 Task: Find a house in Zabkowice Slaskie, Poland, for 1 adult from 11 June to 17 June, with a price range of ₹5000 to ₹12000, 1 bedroom, 1 bed, 1 bathroom, self check-in, and English-speaking host.
Action: Mouse moved to (450, 147)
Screenshot: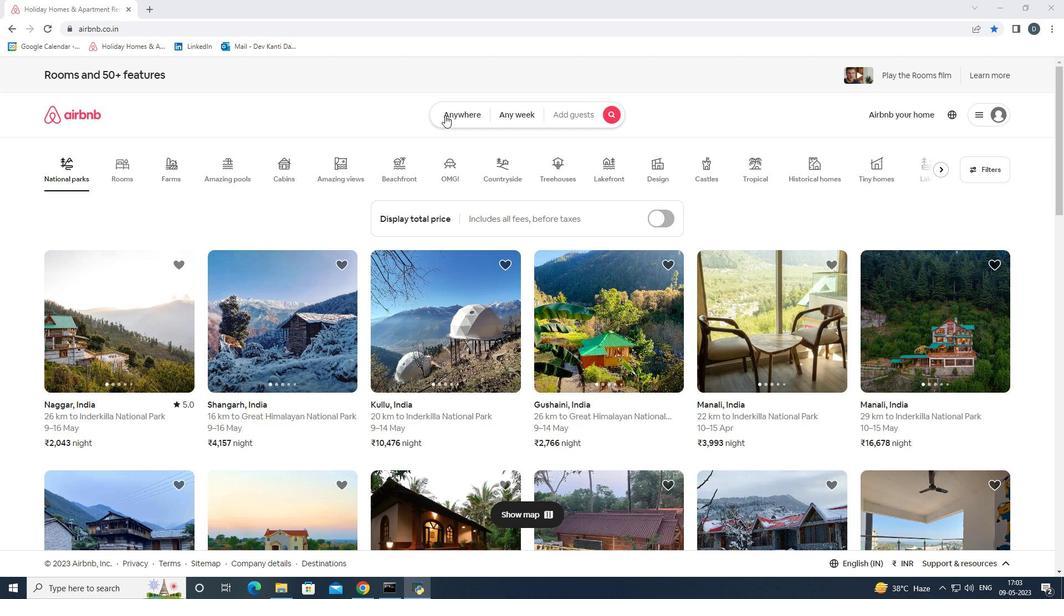 
Action: Mouse pressed left at (450, 147)
Screenshot: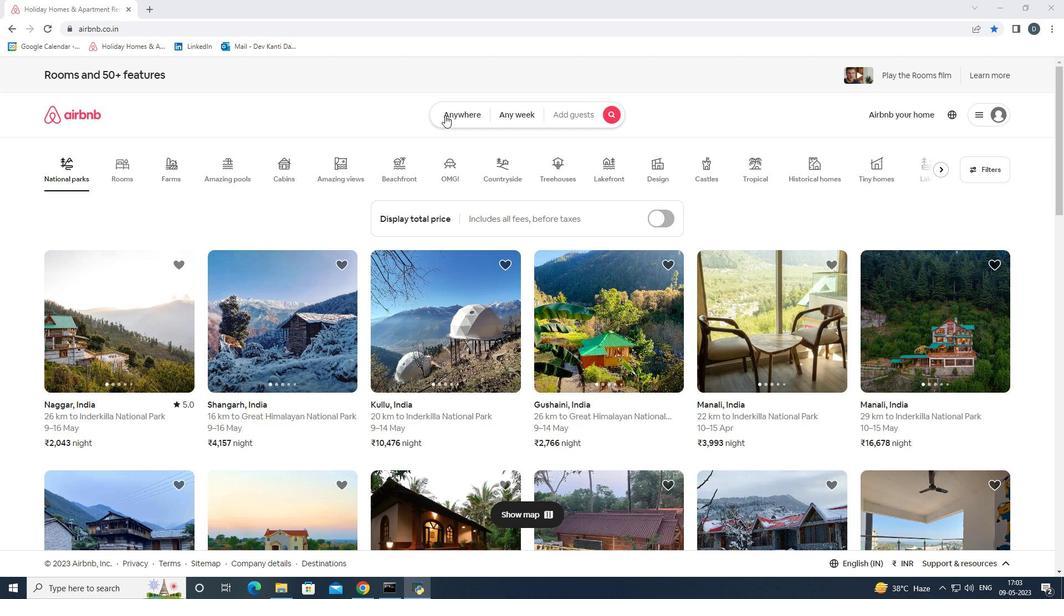 
Action: Mouse moved to (440, 122)
Screenshot: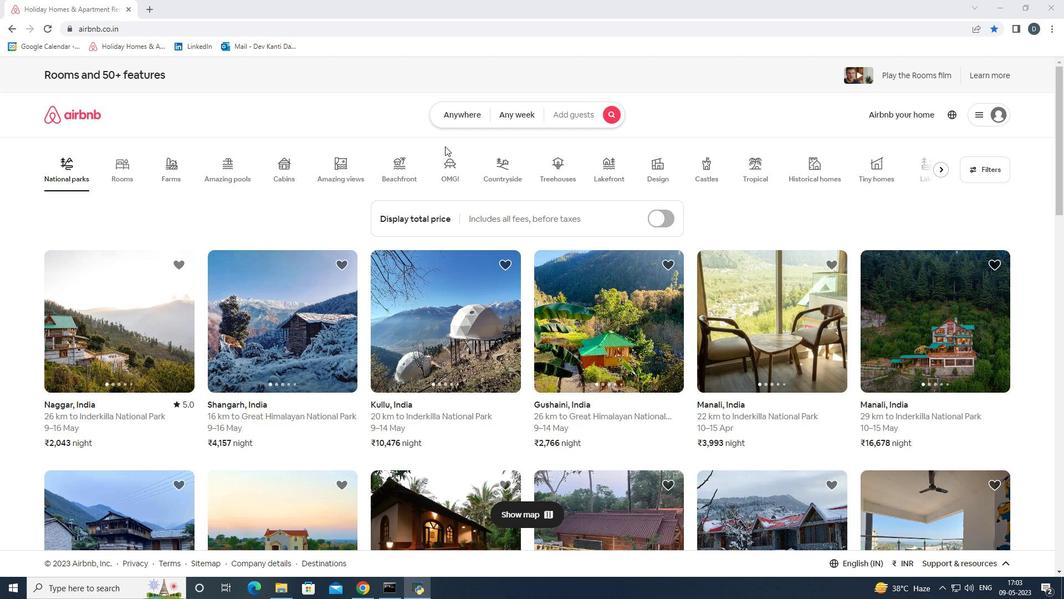 
Action: Mouse pressed left at (440, 122)
Screenshot: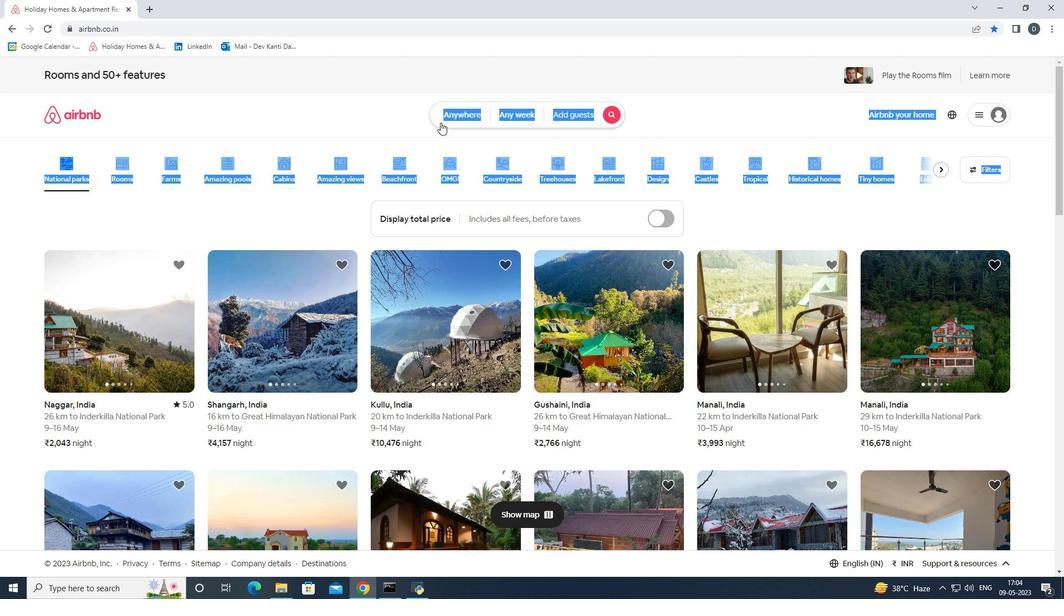 
Action: Mouse moved to (290, 208)
Screenshot: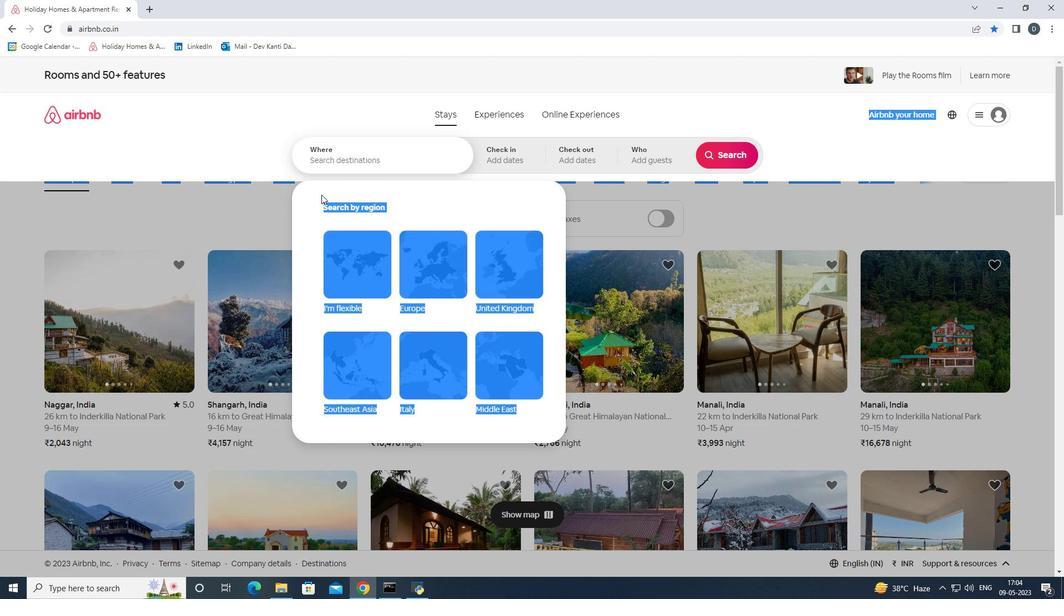
Action: Mouse pressed left at (290, 208)
Screenshot: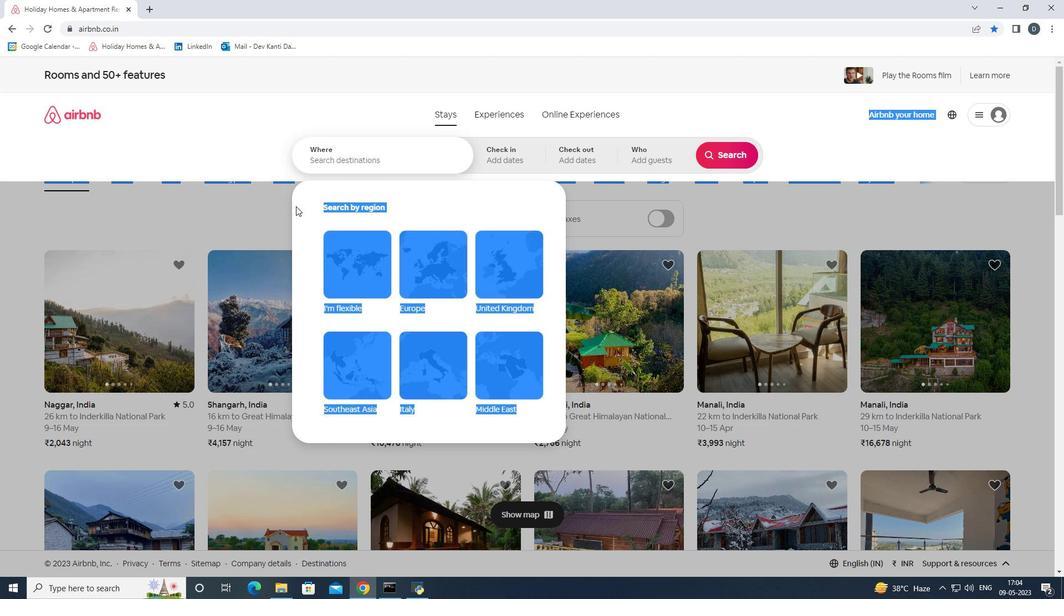 
Action: Mouse moved to (450, 119)
Screenshot: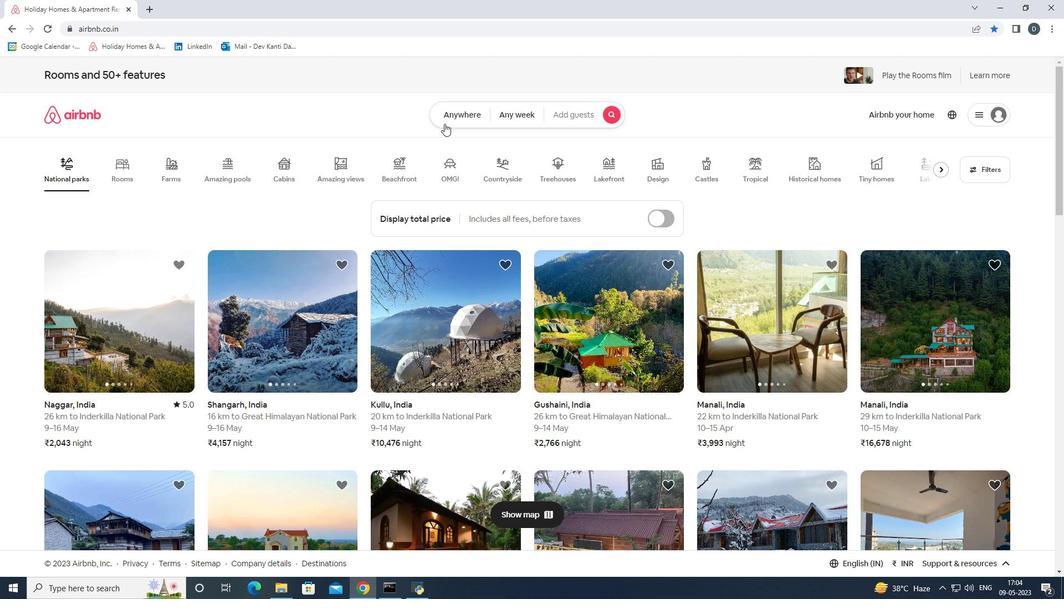 
Action: Mouse pressed left at (450, 119)
Screenshot: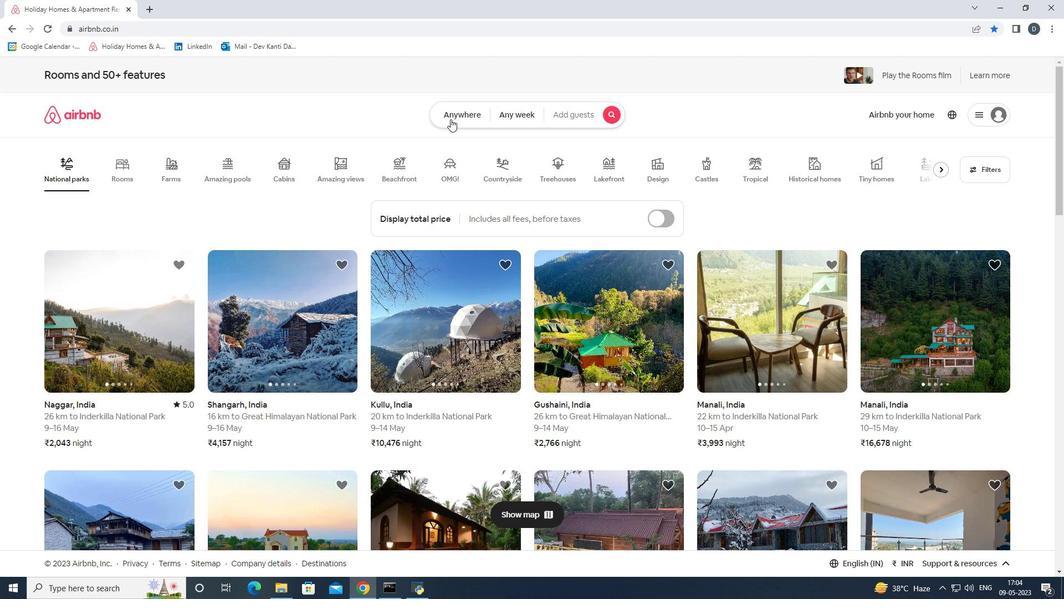 
Action: Mouse moved to (412, 157)
Screenshot: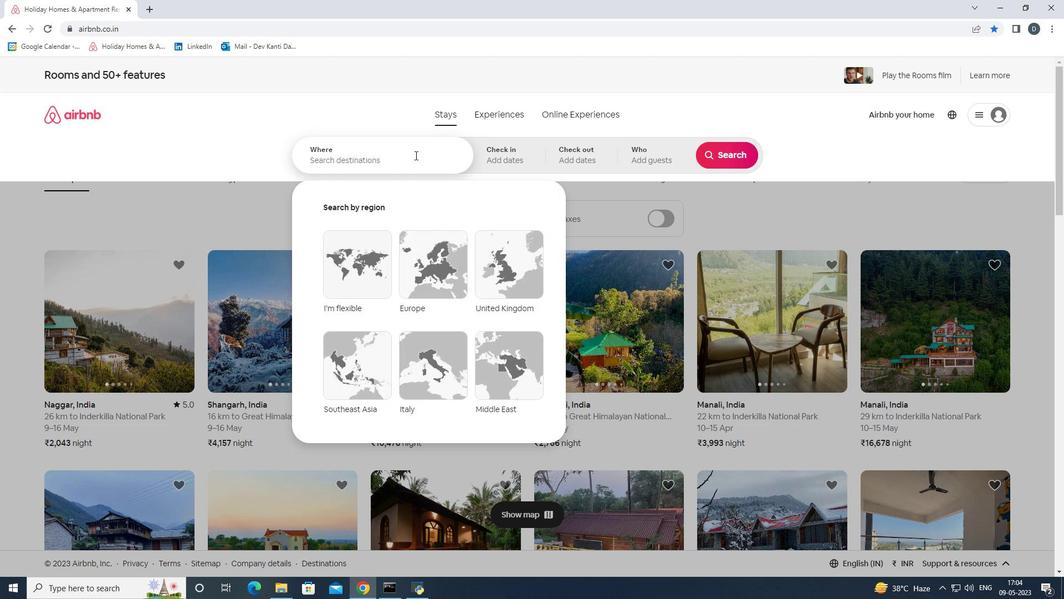 
Action: Mouse pressed left at (412, 157)
Screenshot: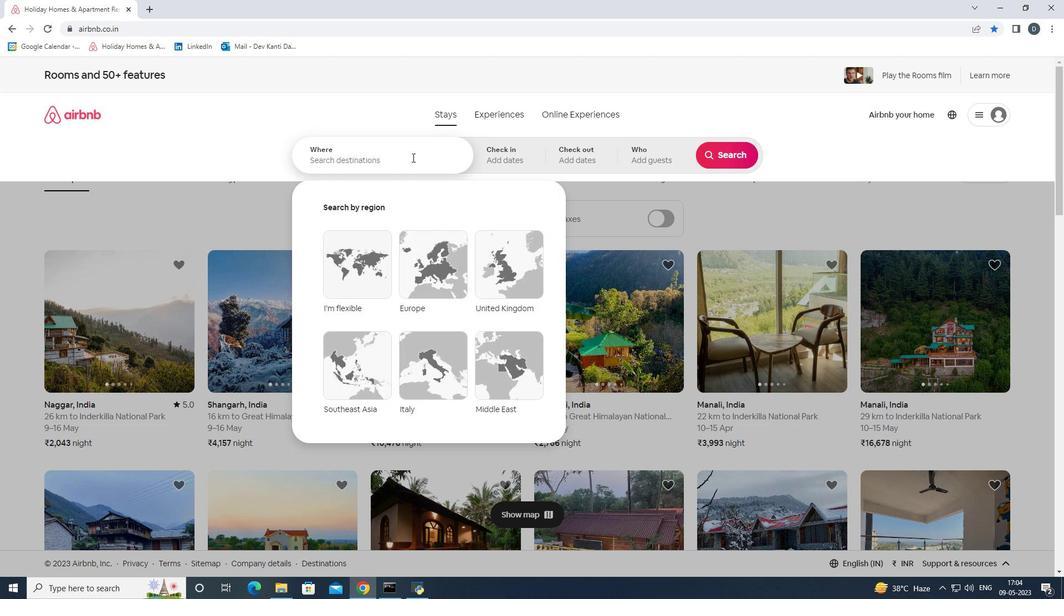 
Action: Key pressed <Key.shift><Key.shift><Key.shift><Key.shift><Key.shift>Zabkowice<Key.space><Key.shift><Key.shift><Key.shift><Key.shift><Key.shift><Key.shift><Key.shift><Key.shift><Key.shift><Key.shift><Key.shift><Key.shift><Key.shift><Key.shift><Key.shift><Key.shift><Key.shift><Key.shift><Key.shift><Key.shift><Key.shift><Key.shift><Key.shift><Key.shift><Key.shift><Key.shift><Key.shift><Key.shift><Key.shift>Slaskie,<Key.space><Key.shift><Key.shift><Key.shift><Key.shift><Key.shift><Key.shift><Key.shift><Key.shift><Key.shift><Key.shift><Key.shift><Key.shift><Key.shift><Key.shift><Key.shift><Key.shift><Key.shift><Key.shift><Key.shift><Key.shift><Key.shift><Key.shift><Key.shift><Key.shift><Key.shift><Key.shift><Key.shift>Poland<Key.enter>
Screenshot: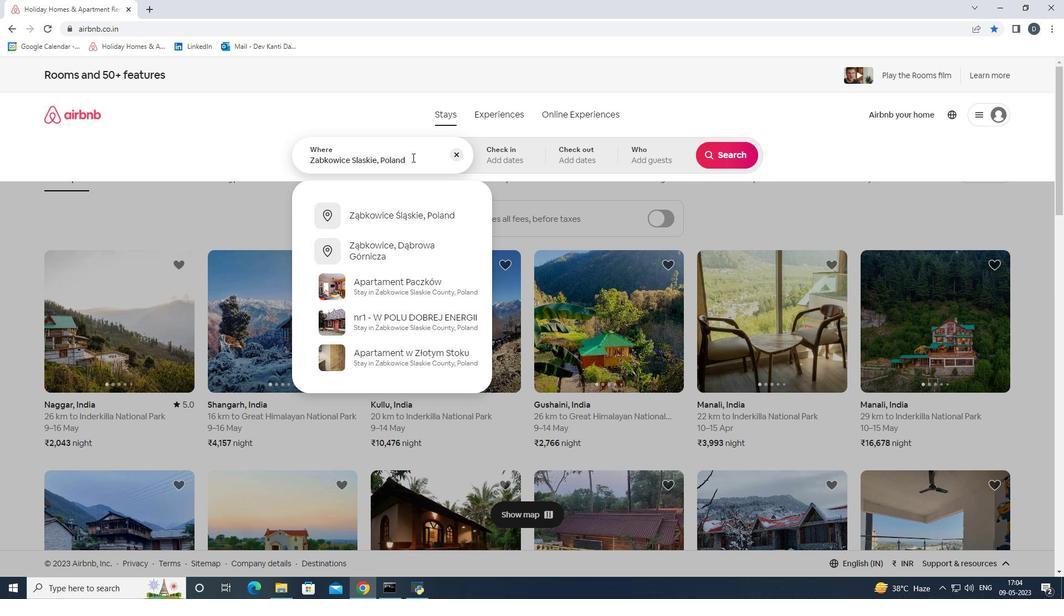 
Action: Mouse moved to (551, 341)
Screenshot: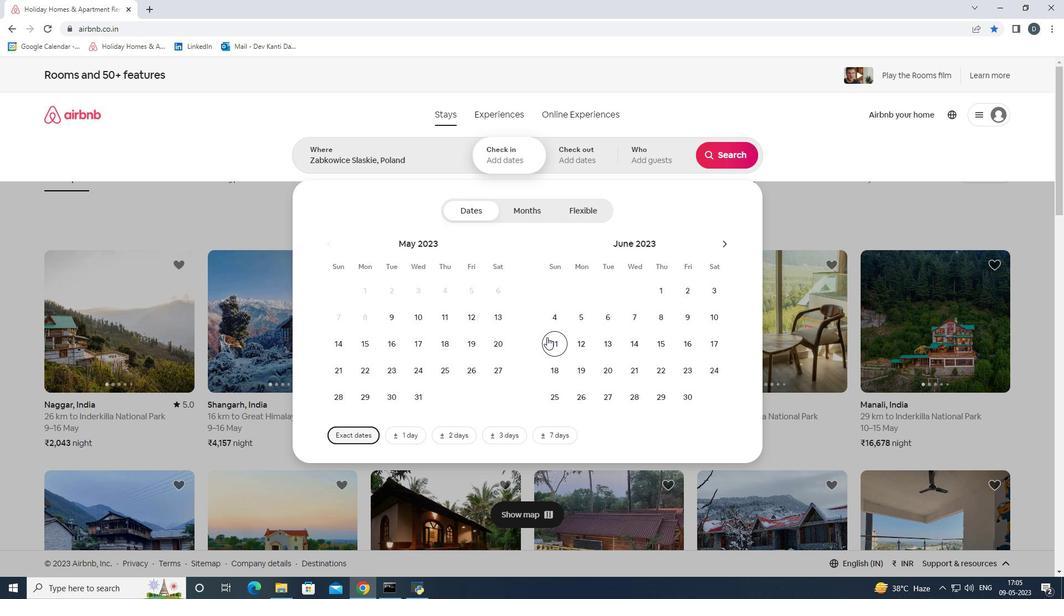 
Action: Mouse pressed left at (551, 341)
Screenshot: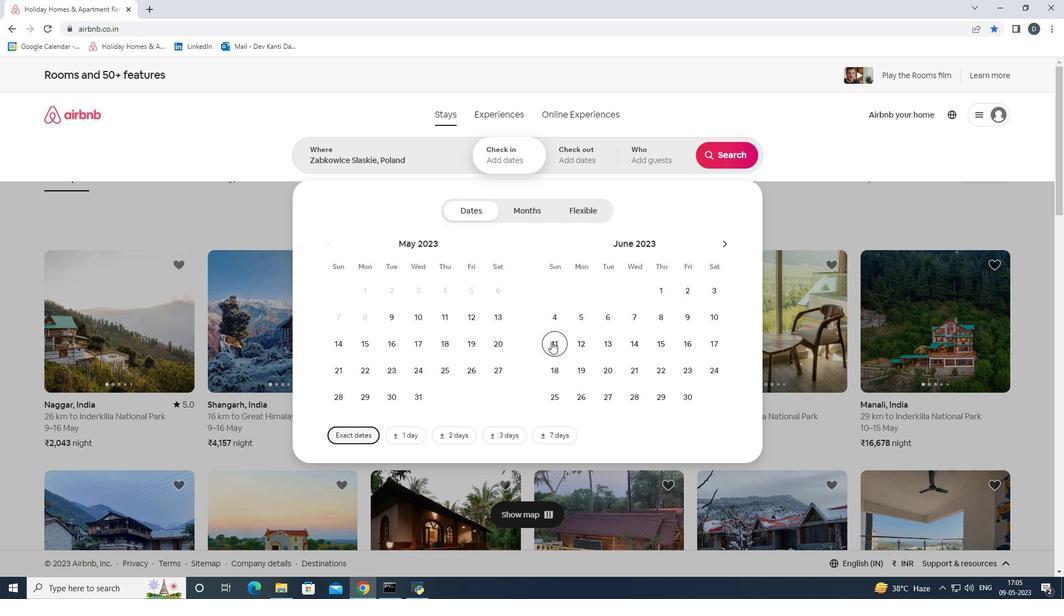 
Action: Mouse moved to (706, 341)
Screenshot: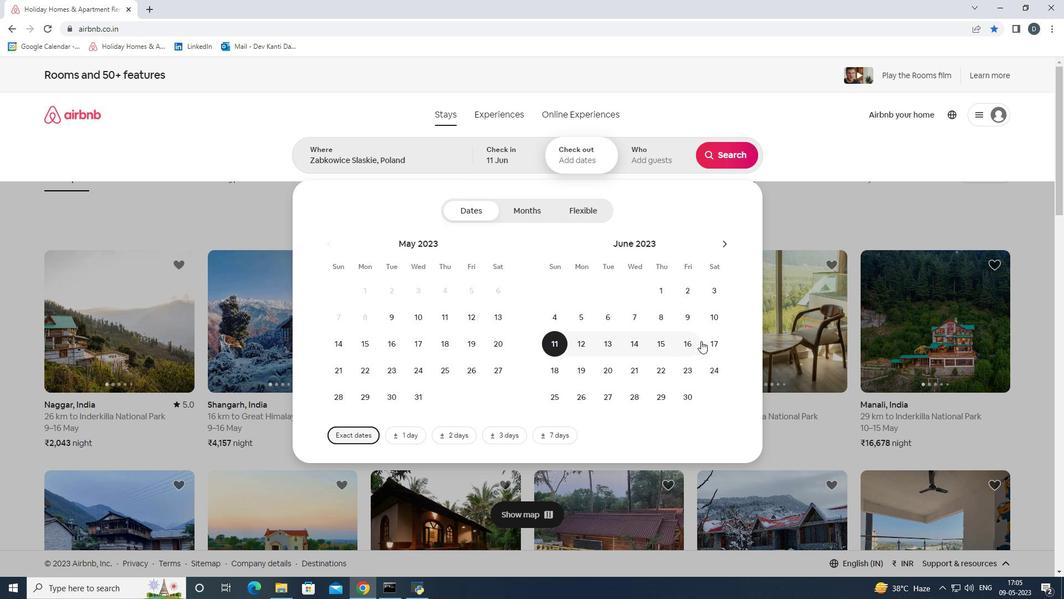 
Action: Mouse pressed left at (706, 341)
Screenshot: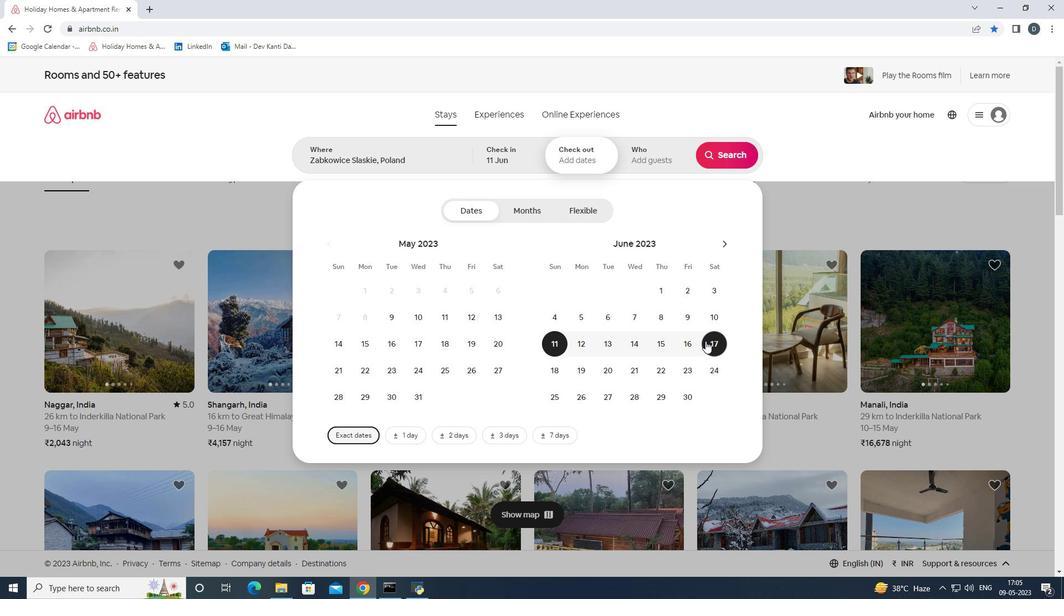 
Action: Mouse moved to (670, 164)
Screenshot: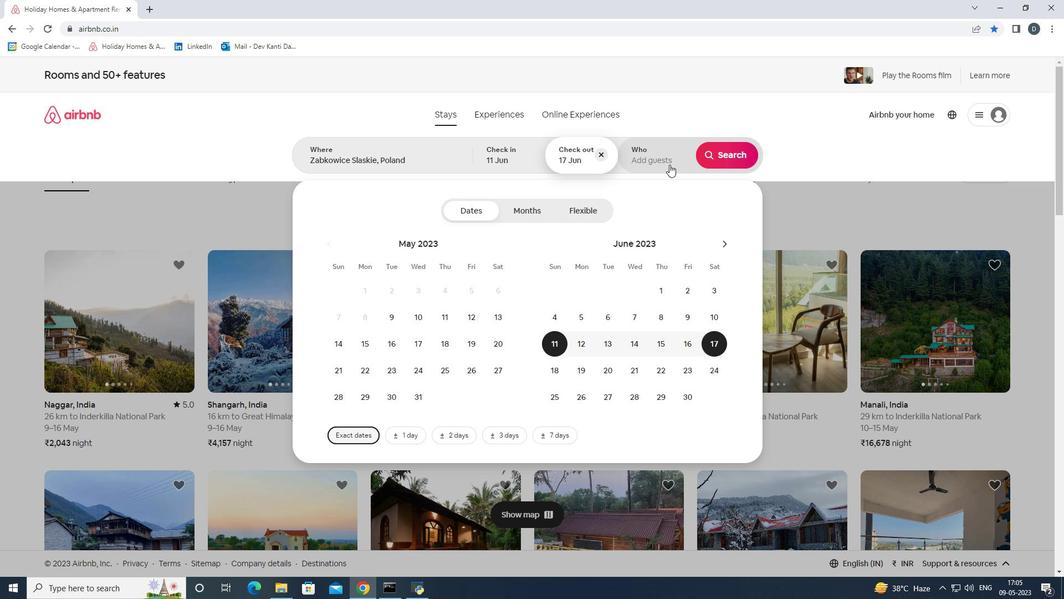 
Action: Mouse pressed left at (670, 164)
Screenshot: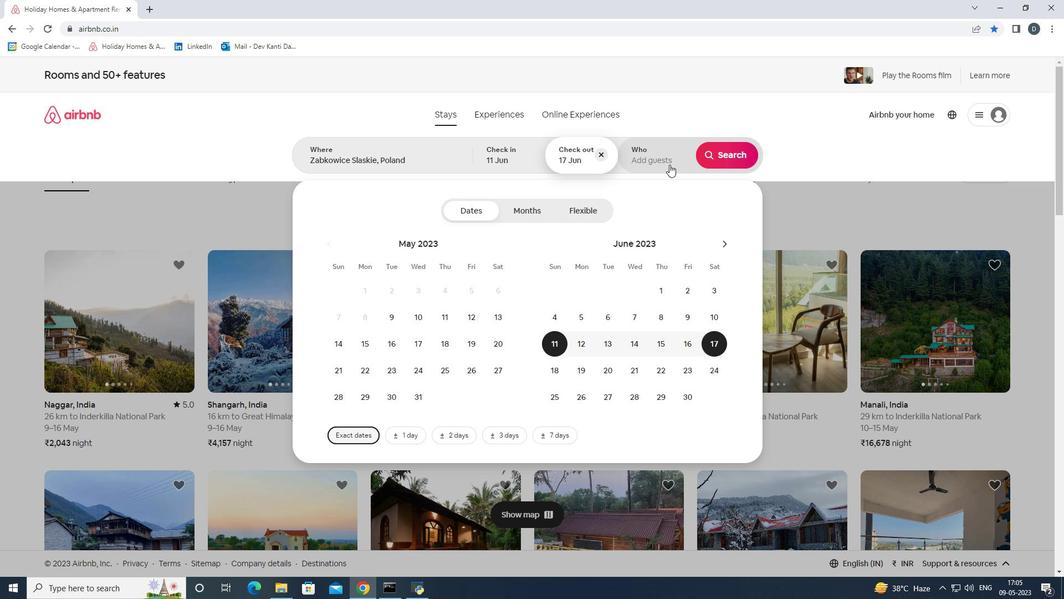 
Action: Mouse moved to (726, 209)
Screenshot: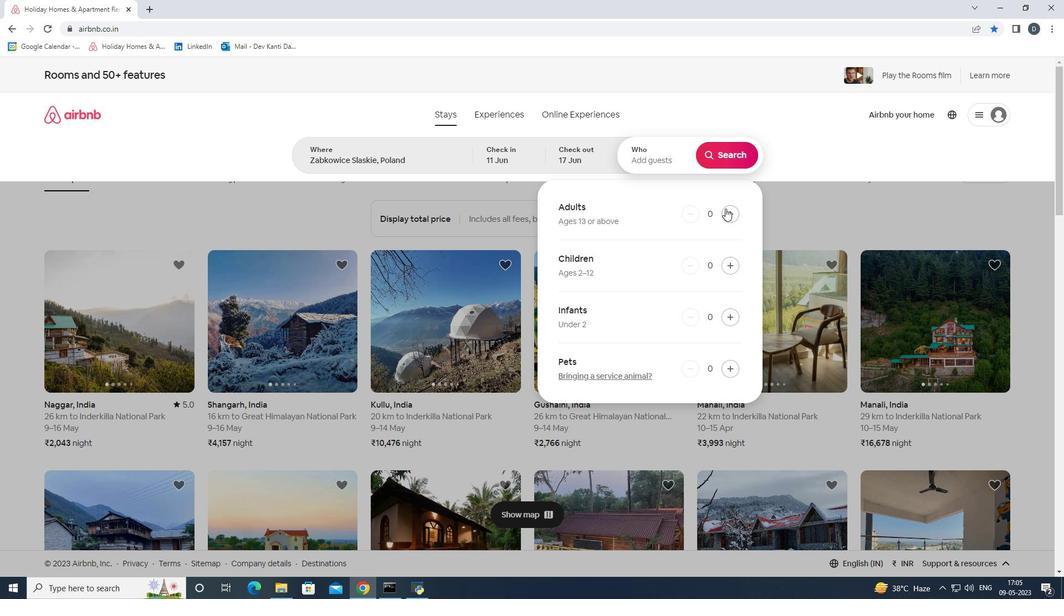 
Action: Mouse pressed left at (726, 209)
Screenshot: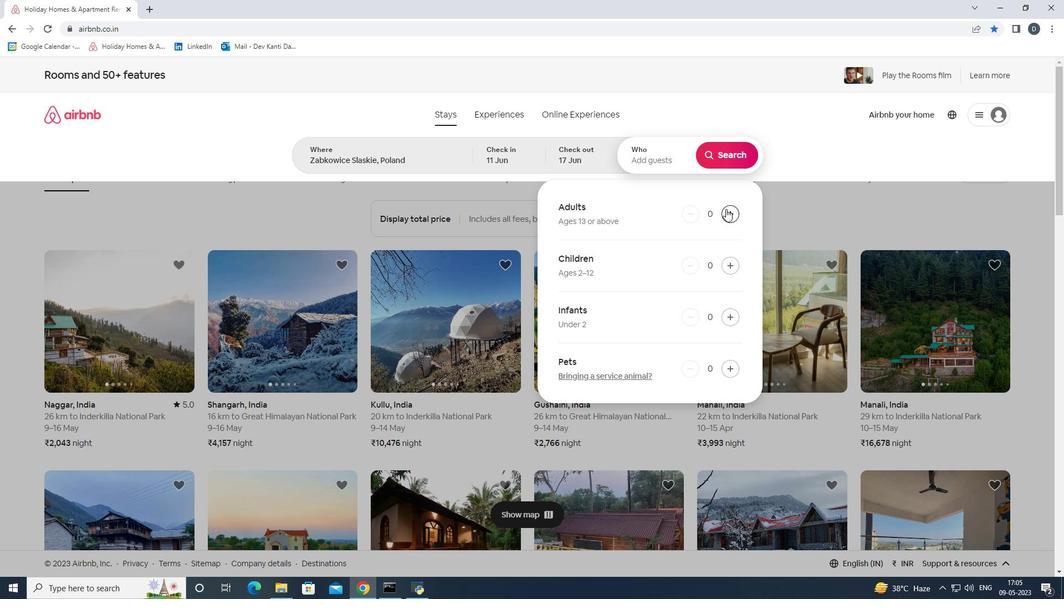 
Action: Mouse moved to (726, 166)
Screenshot: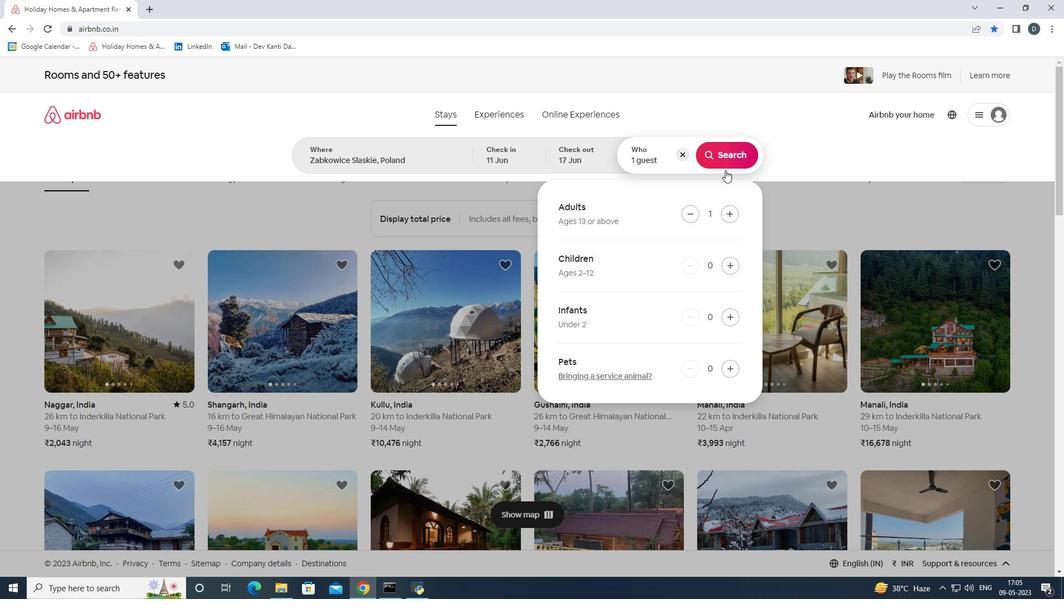 
Action: Mouse pressed left at (726, 166)
Screenshot: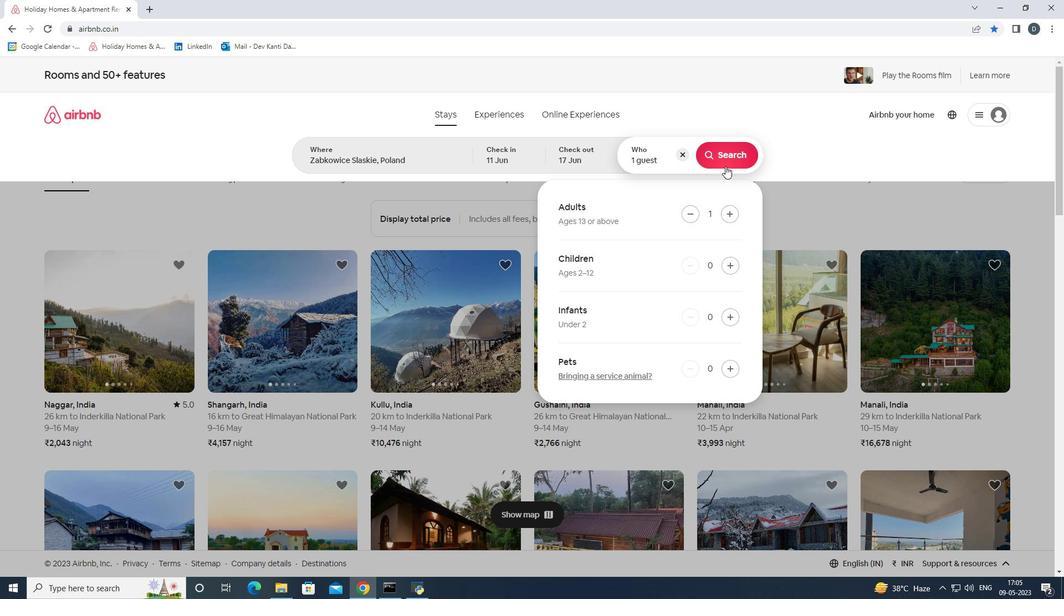 
Action: Mouse moved to (1035, 120)
Screenshot: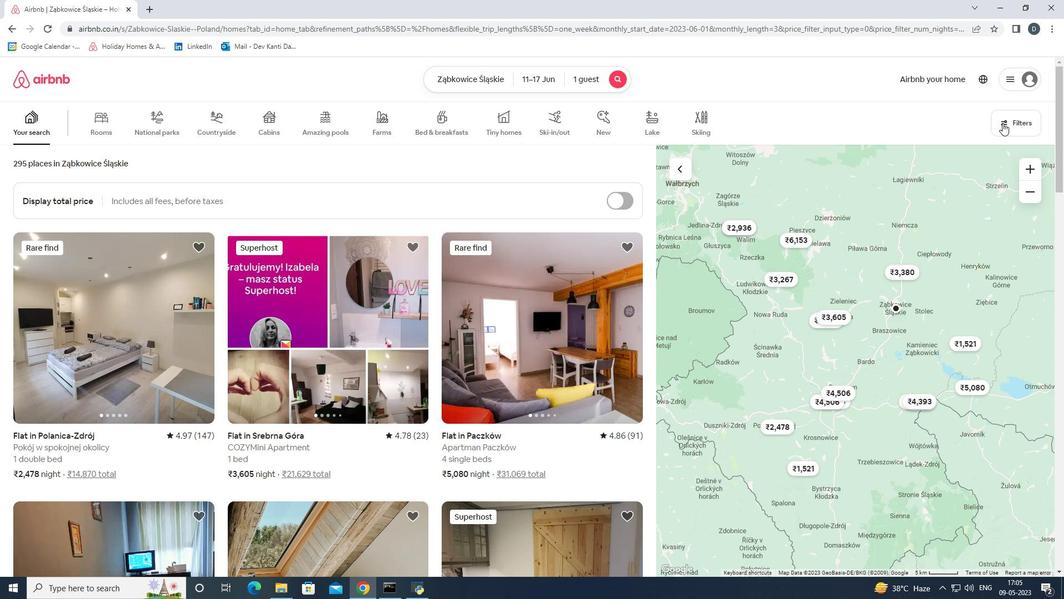 
Action: Mouse pressed left at (1035, 120)
Screenshot: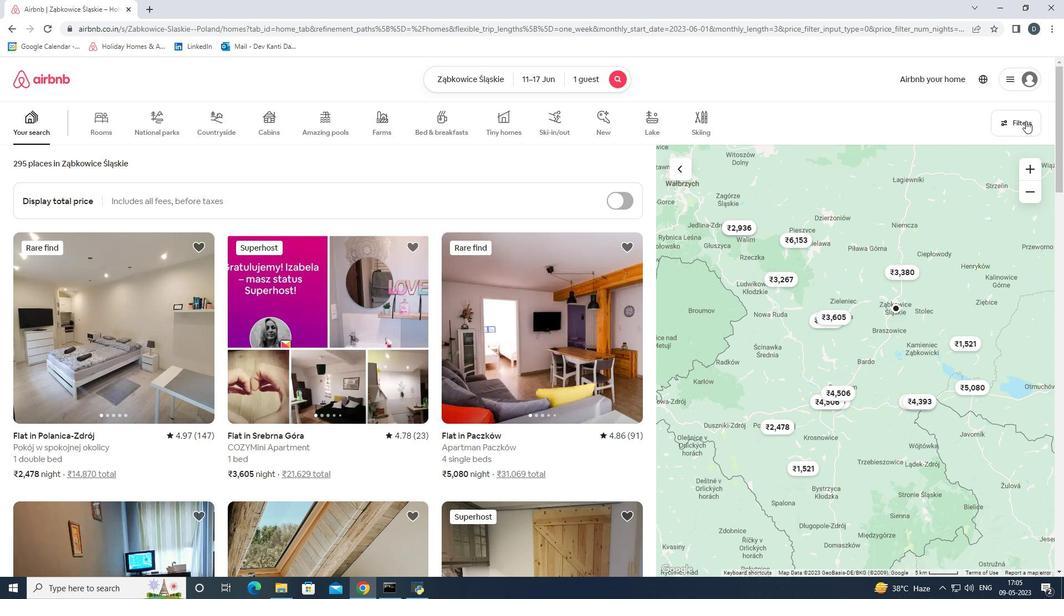 
Action: Mouse moved to (480, 394)
Screenshot: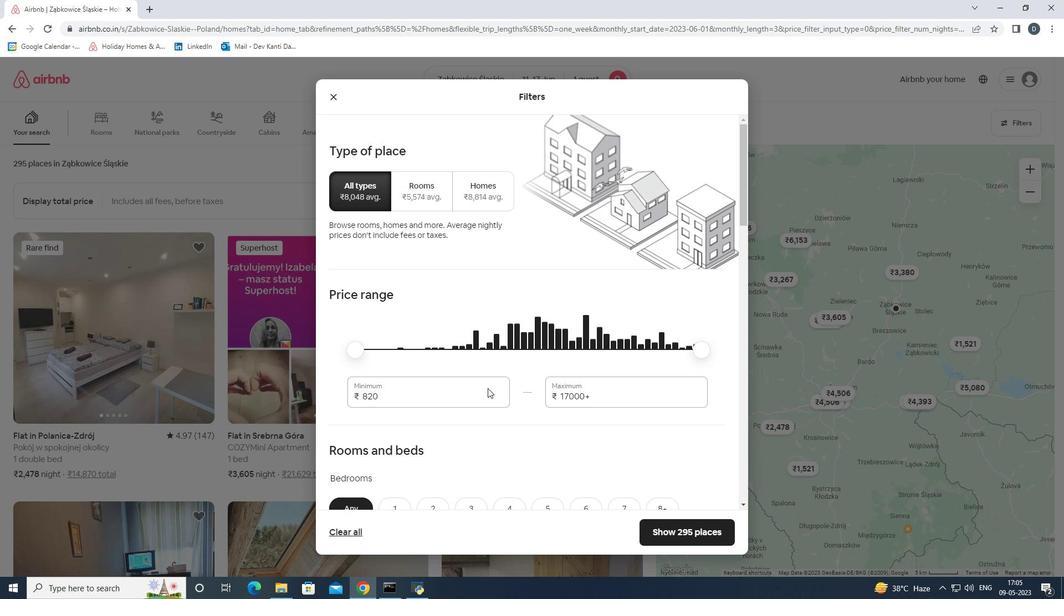 
Action: Mouse pressed left at (480, 394)
Screenshot: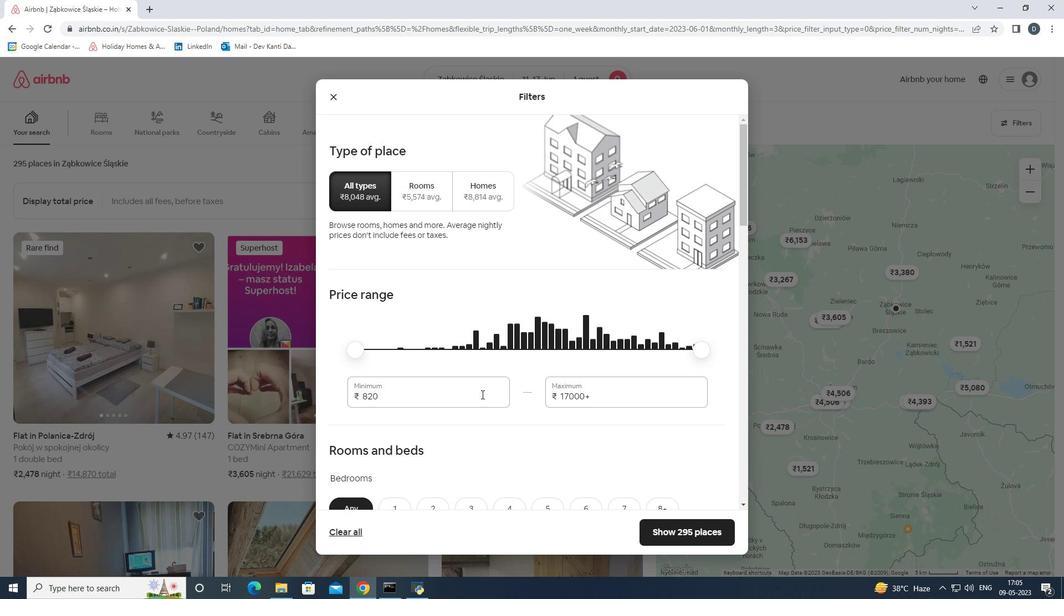
Action: Mouse pressed left at (480, 394)
Screenshot: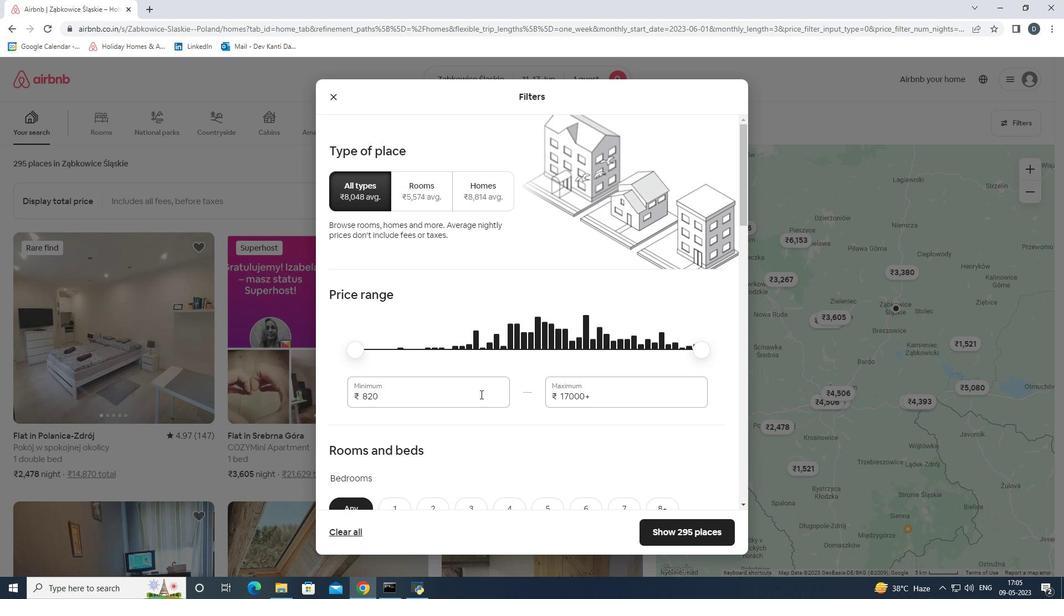 
Action: Mouse moved to (489, 396)
Screenshot: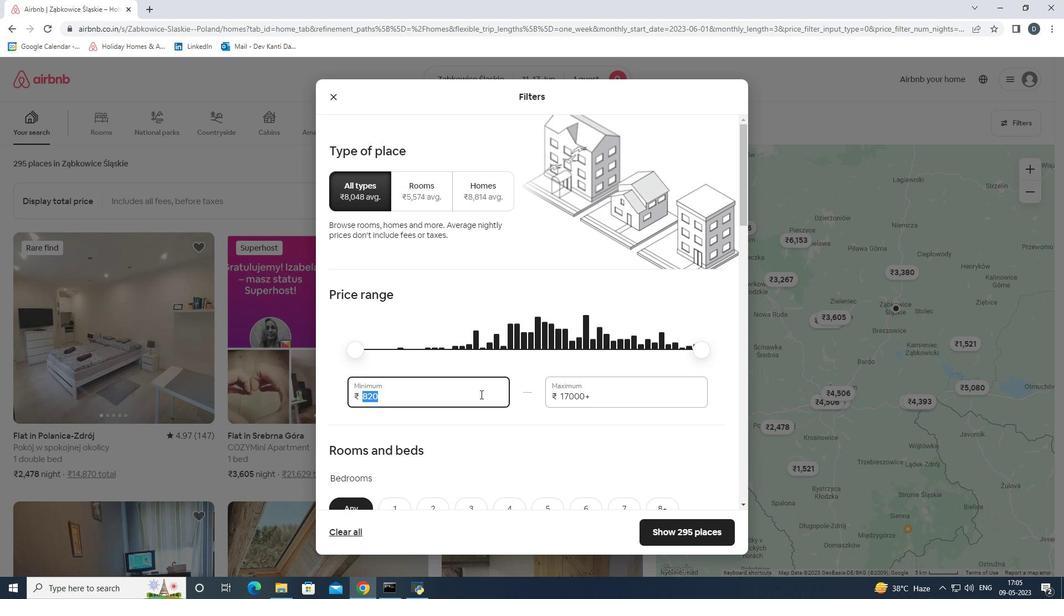 
Action: Key pressed 5000<Key.tab>12000
Screenshot: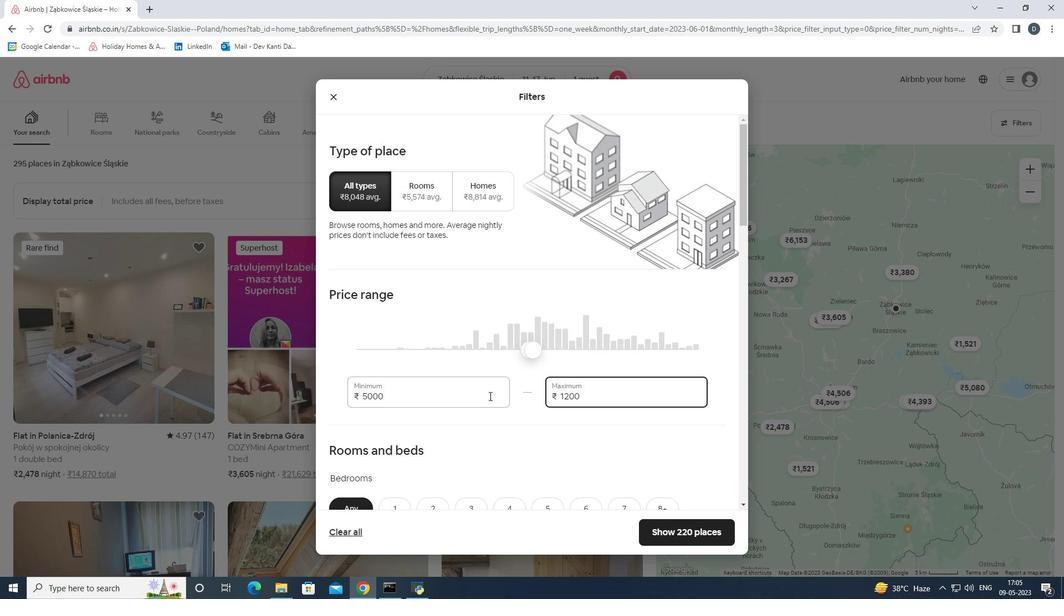 
Action: Mouse moved to (497, 394)
Screenshot: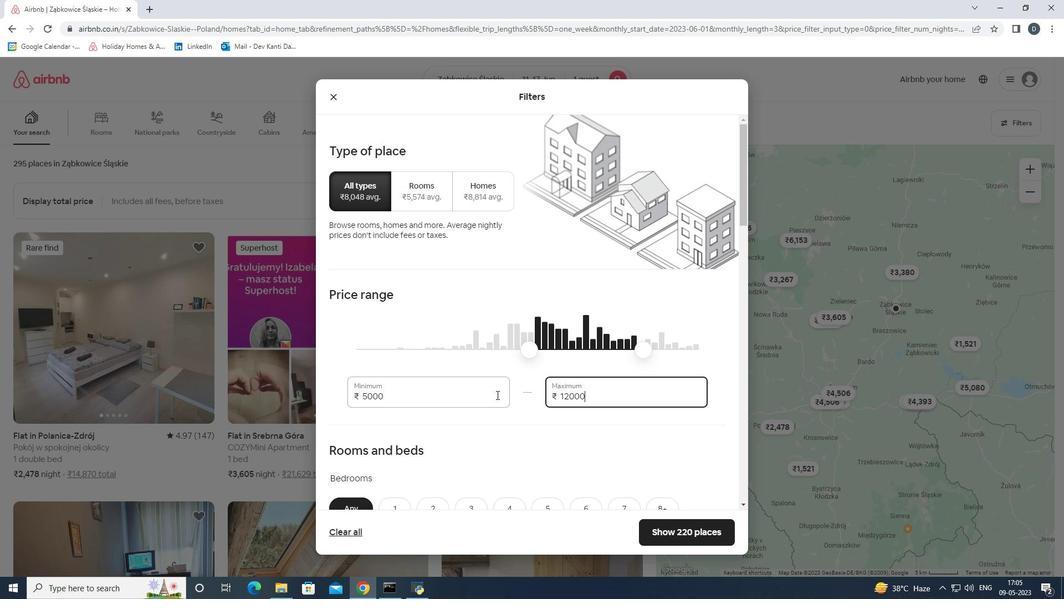 
Action: Mouse scrolled (497, 394) with delta (0, 0)
Screenshot: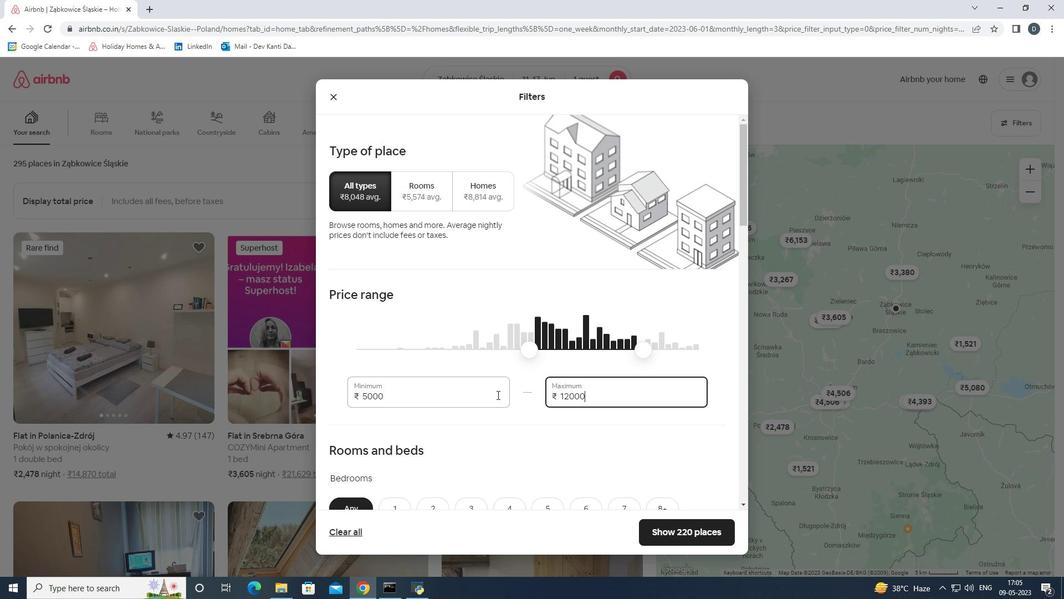 
Action: Mouse scrolled (497, 394) with delta (0, 0)
Screenshot: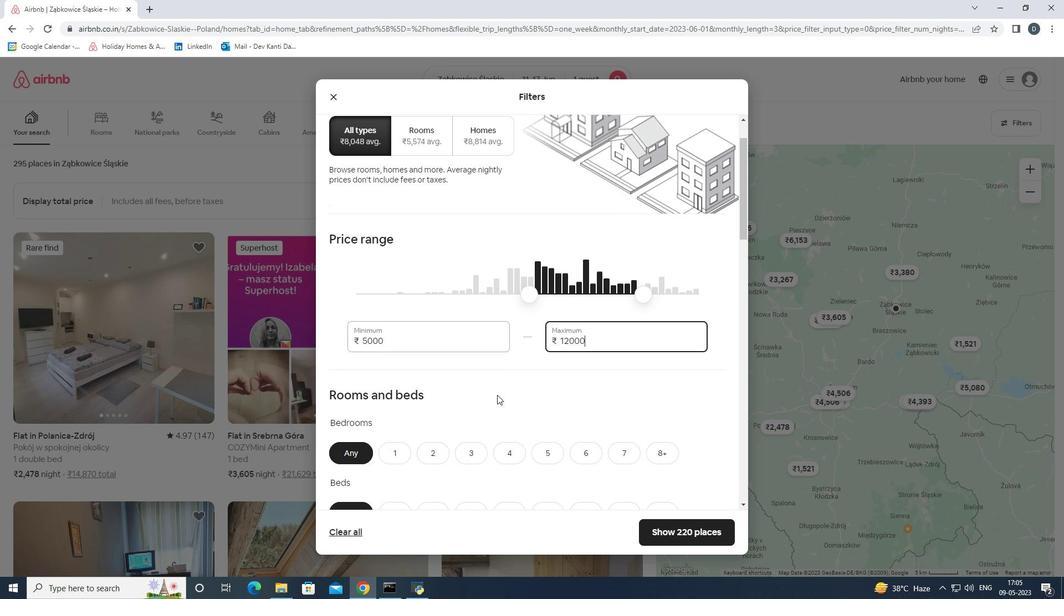 
Action: Mouse scrolled (497, 394) with delta (0, 0)
Screenshot: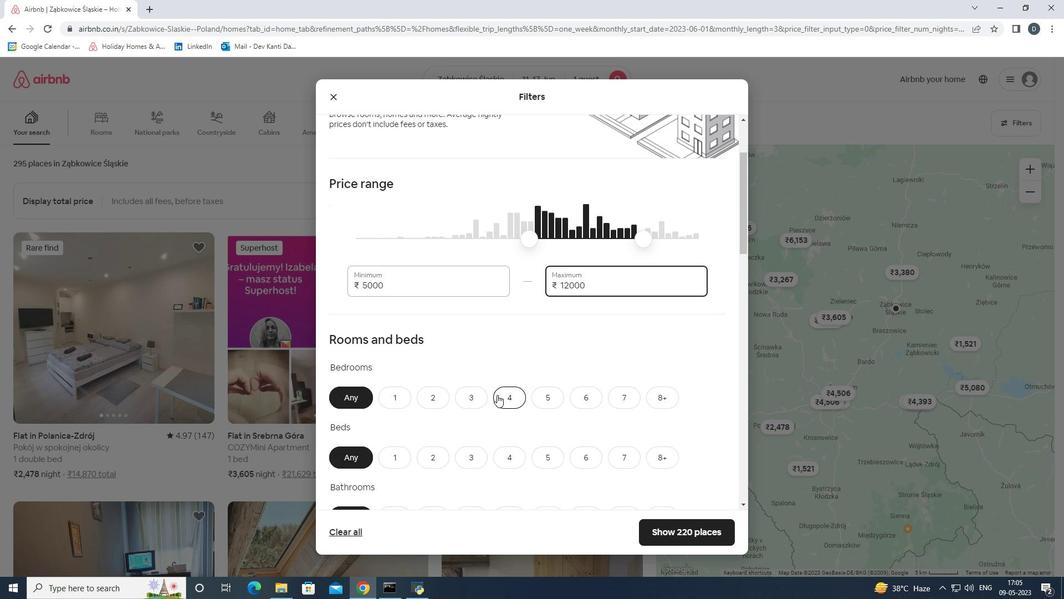 
Action: Mouse moved to (404, 347)
Screenshot: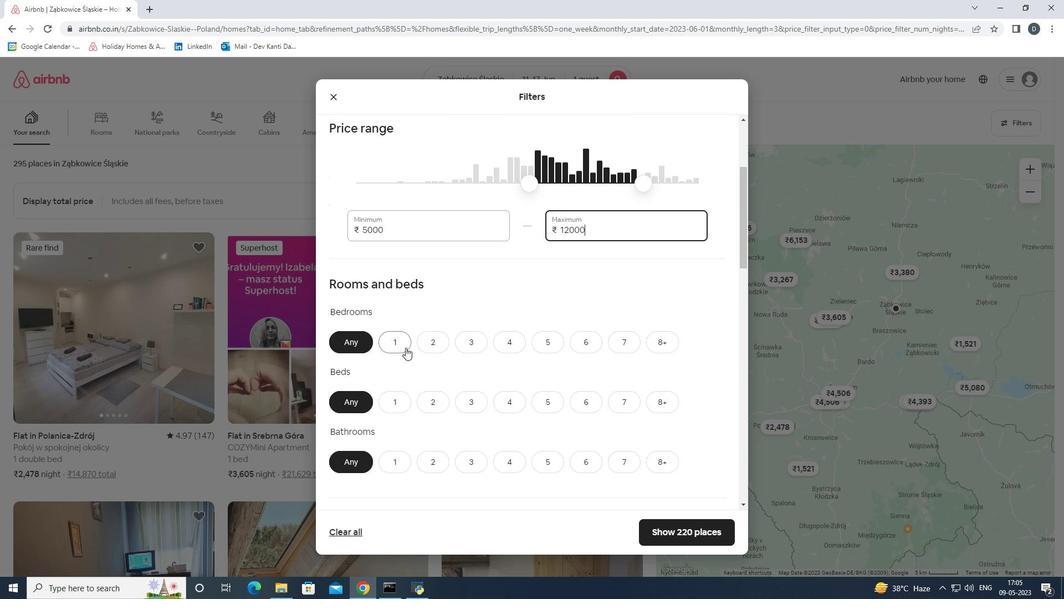 
Action: Mouse pressed left at (404, 347)
Screenshot: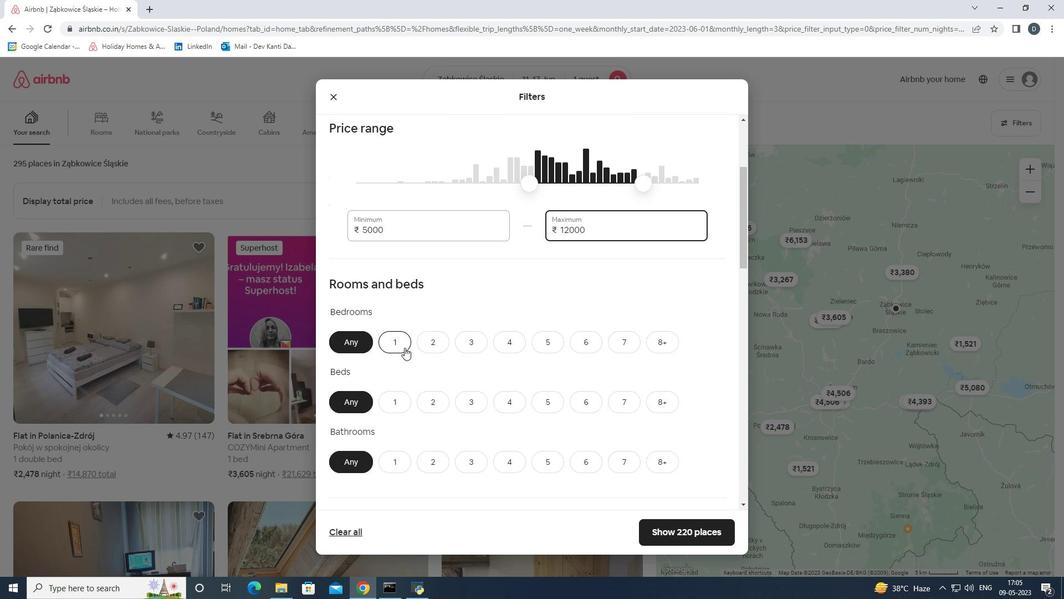 
Action: Mouse moved to (392, 399)
Screenshot: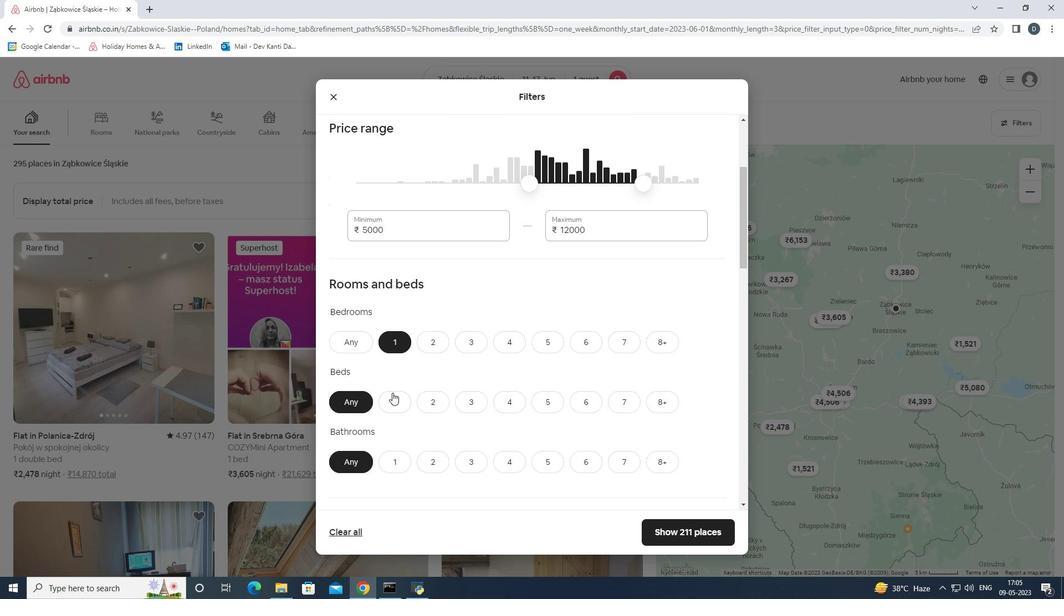 
Action: Mouse pressed left at (392, 399)
Screenshot: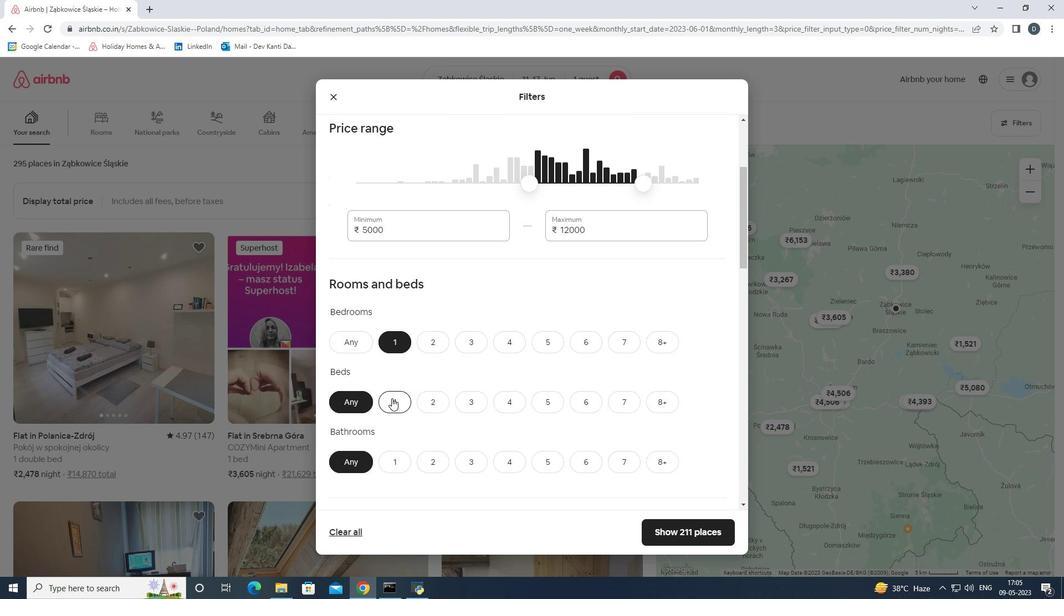 
Action: Mouse moved to (393, 452)
Screenshot: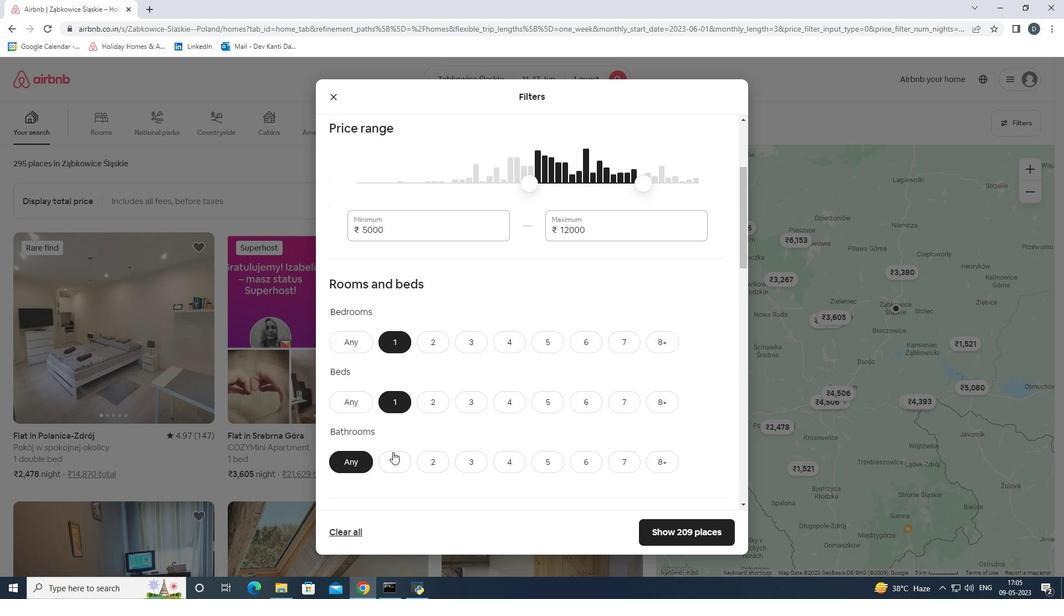 
Action: Mouse pressed left at (393, 452)
Screenshot: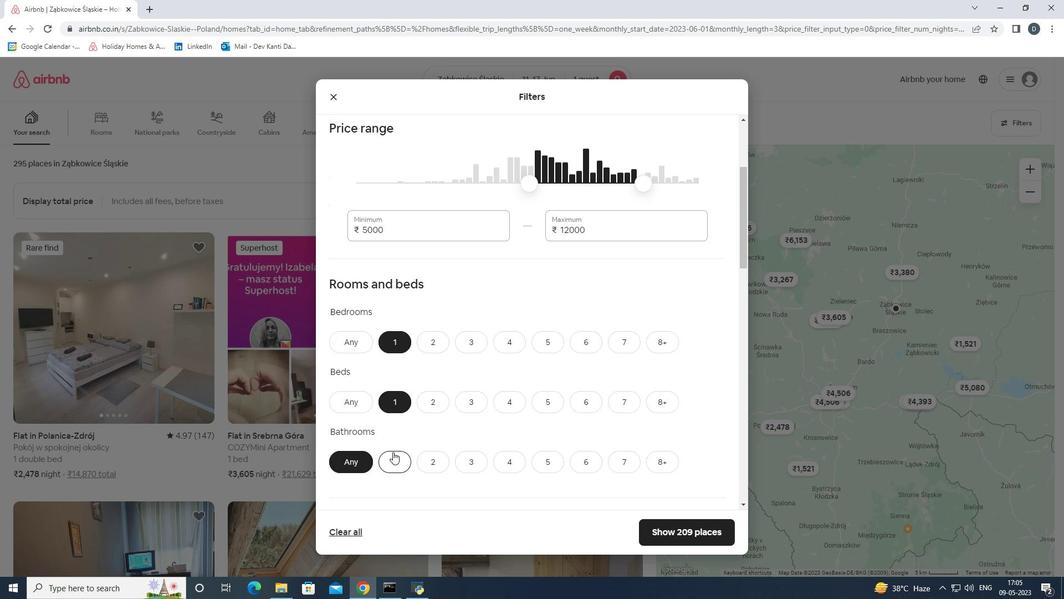 
Action: Mouse moved to (397, 445)
Screenshot: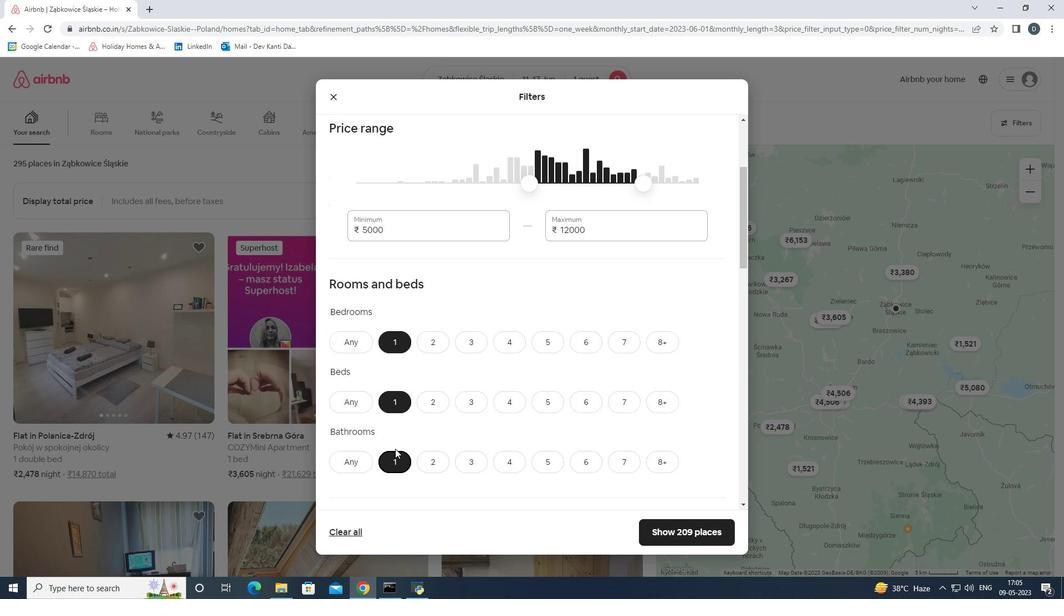 
Action: Mouse scrolled (397, 445) with delta (0, 0)
Screenshot: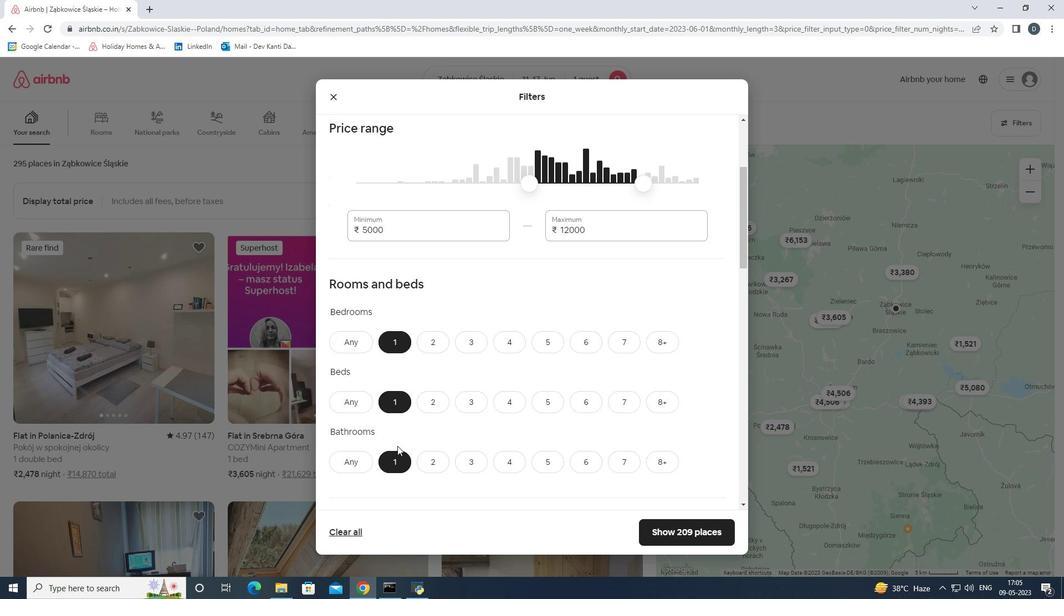 
Action: Mouse scrolled (397, 445) with delta (0, 0)
Screenshot: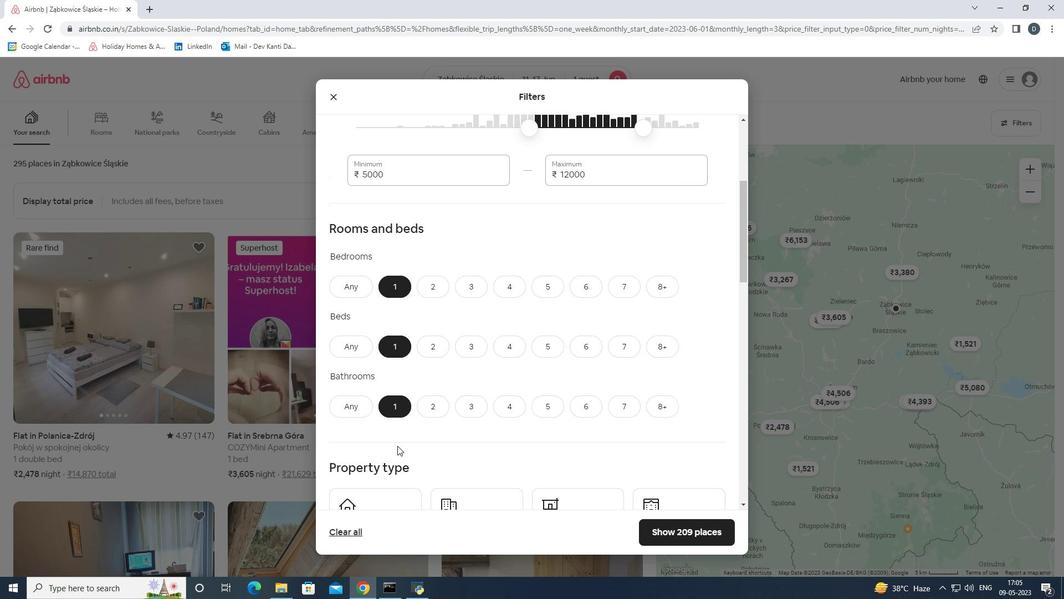 
Action: Mouse scrolled (397, 445) with delta (0, 0)
Screenshot: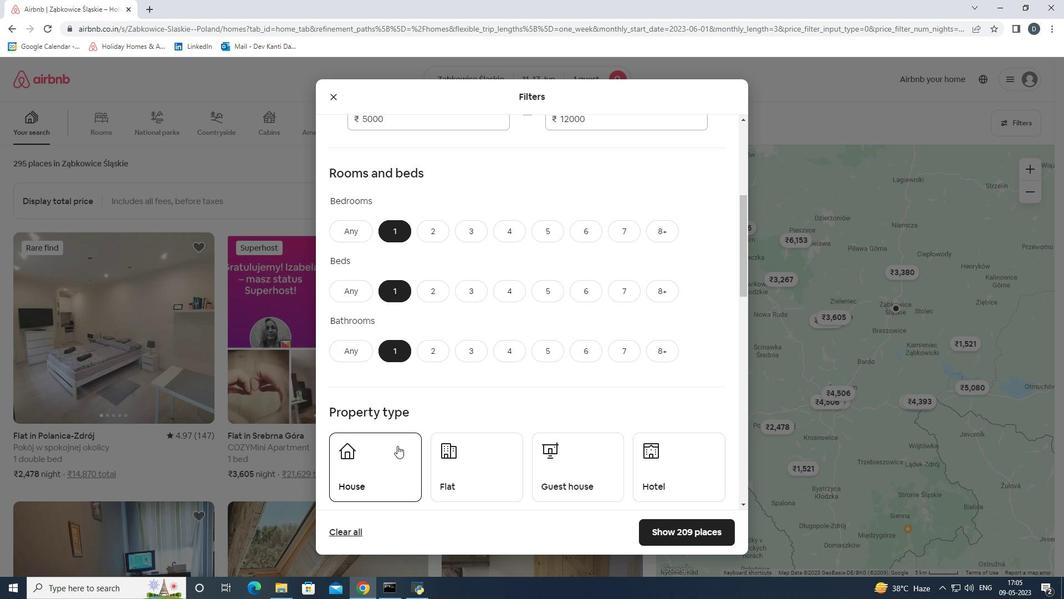 
Action: Mouse moved to (401, 439)
Screenshot: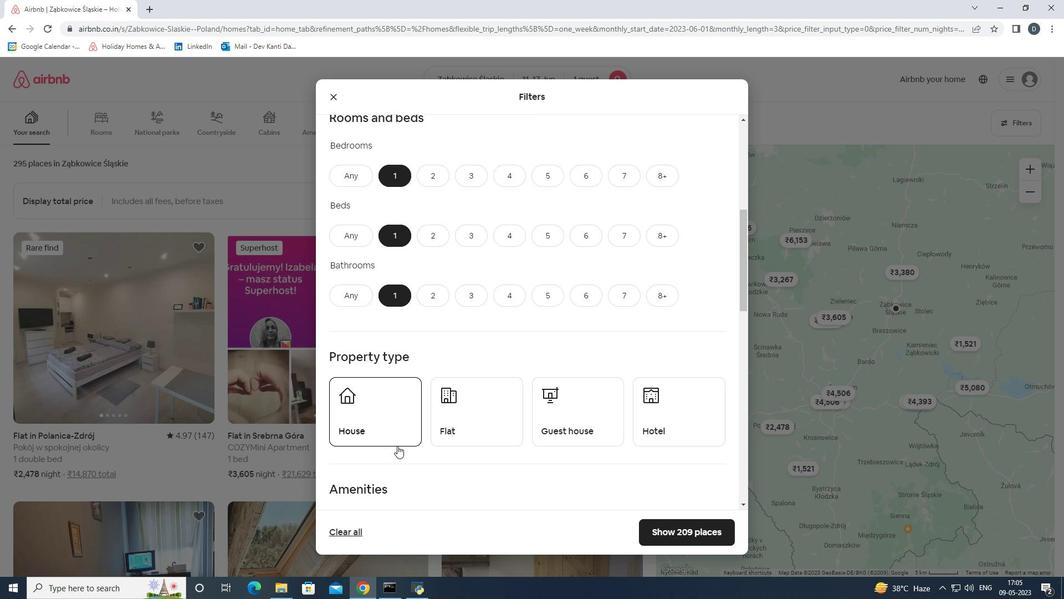 
Action: Mouse pressed left at (401, 439)
Screenshot: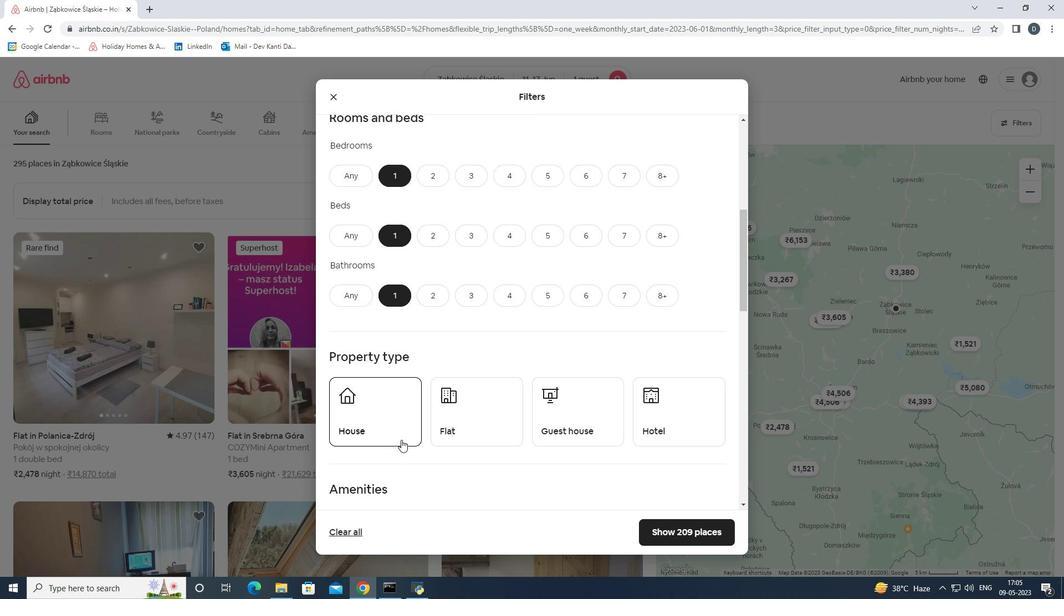 
Action: Mouse moved to (440, 429)
Screenshot: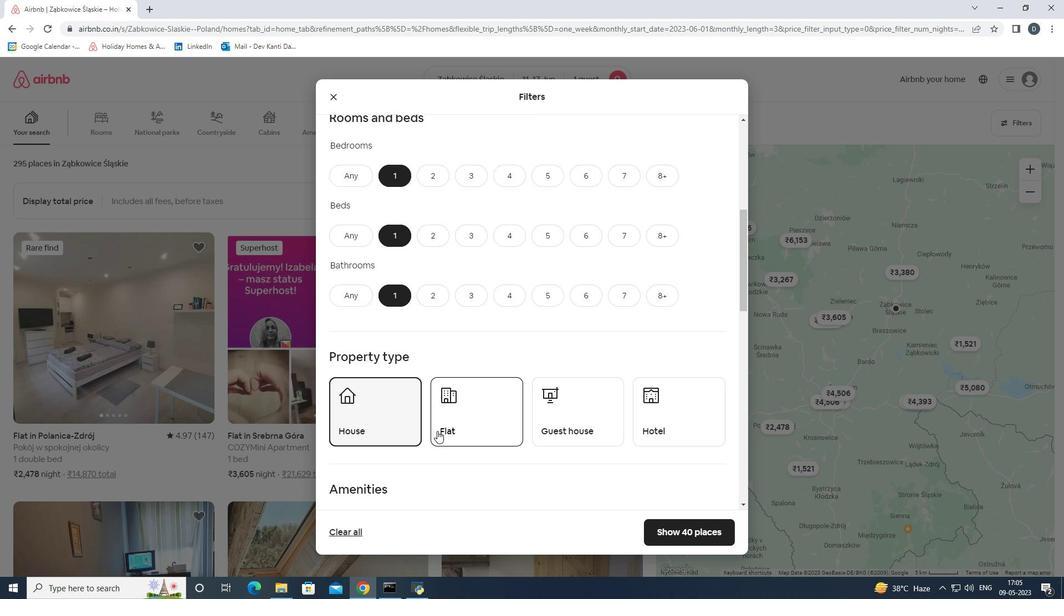 
Action: Mouse pressed left at (440, 429)
Screenshot: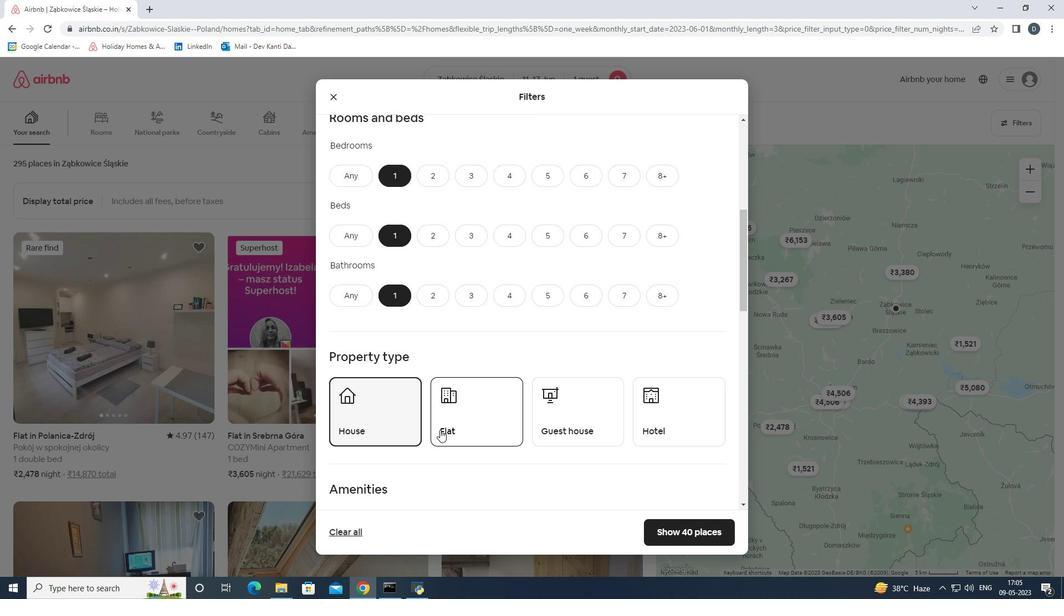 
Action: Mouse moved to (539, 424)
Screenshot: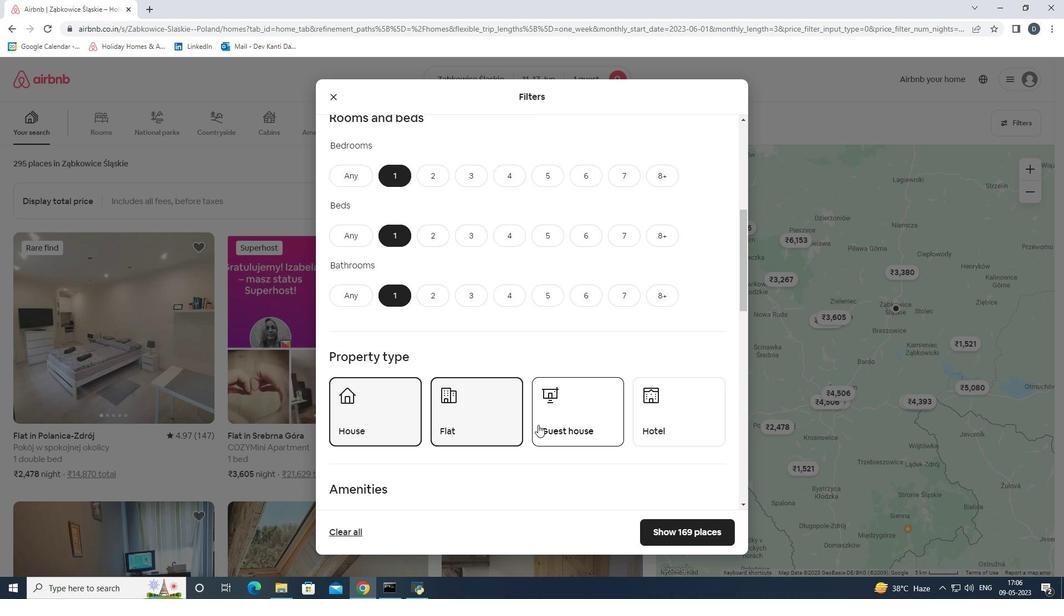 
Action: Mouse pressed left at (539, 424)
Screenshot: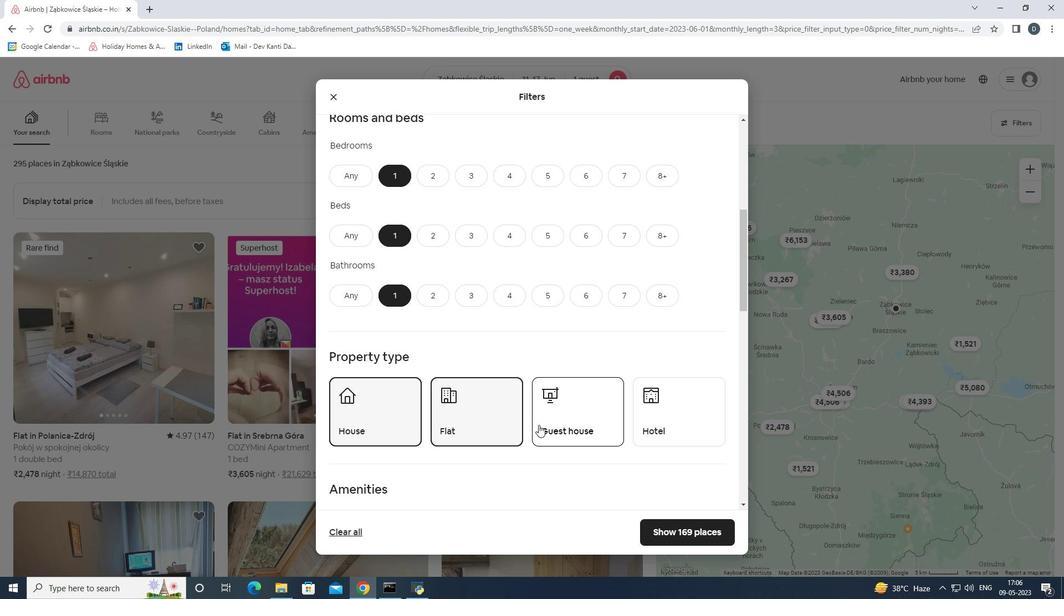 
Action: Mouse moved to (639, 421)
Screenshot: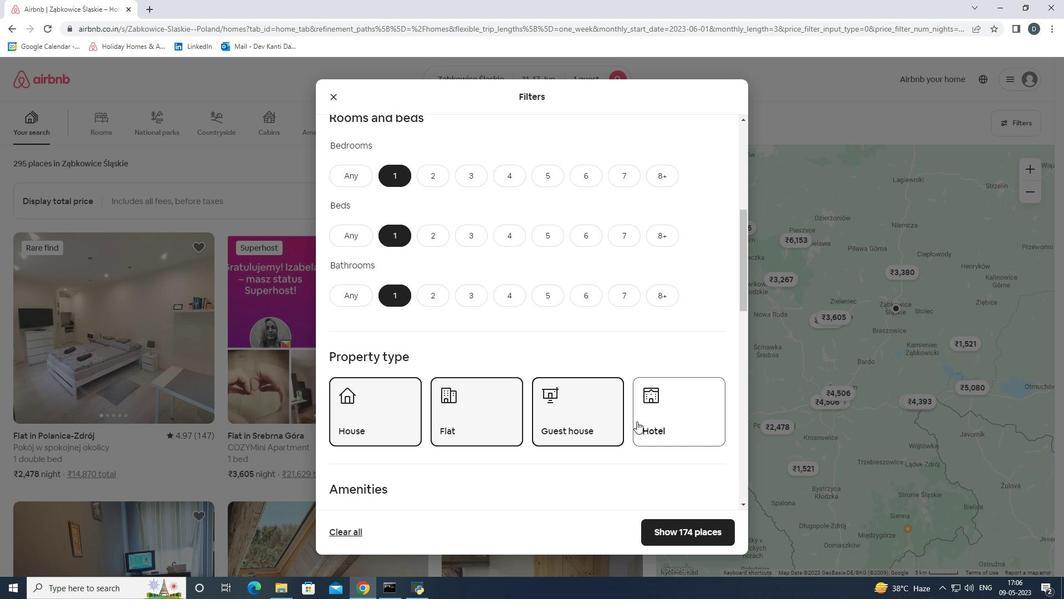 
Action: Mouse pressed left at (639, 421)
Screenshot: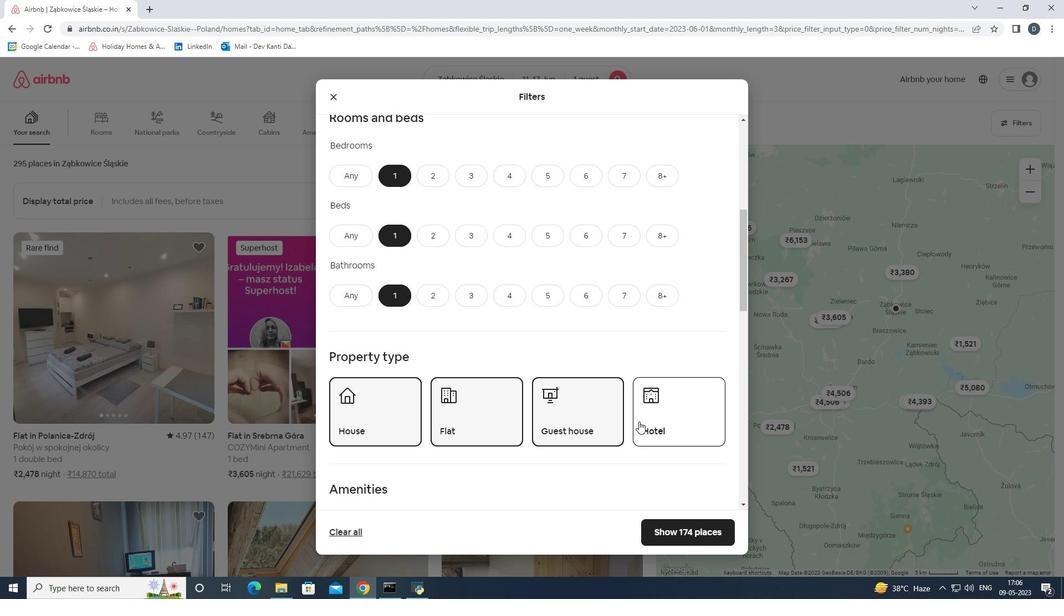 
Action: Mouse moved to (604, 404)
Screenshot: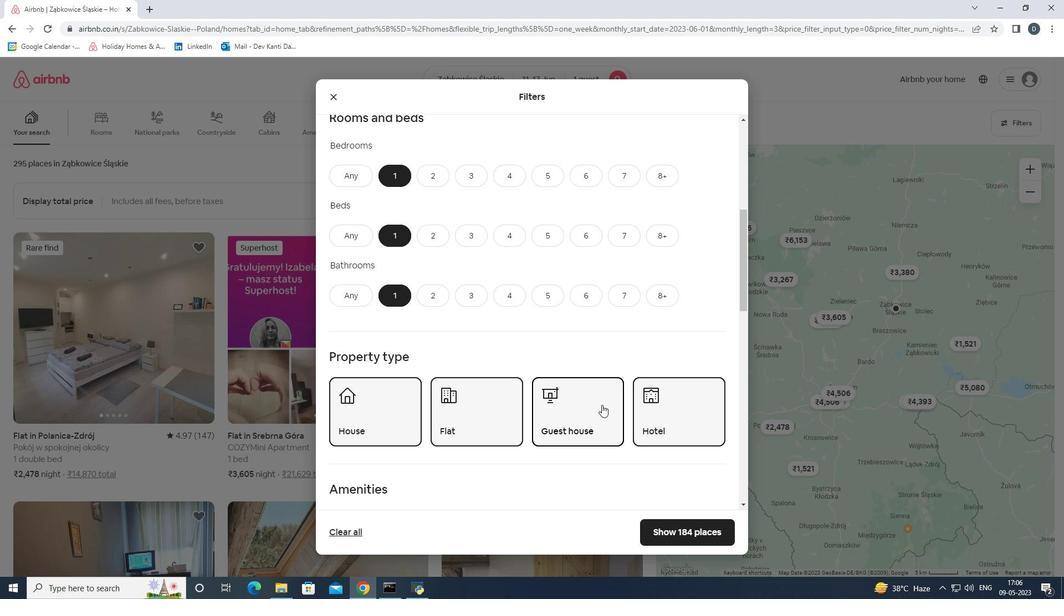 
Action: Mouse scrolled (604, 404) with delta (0, 0)
Screenshot: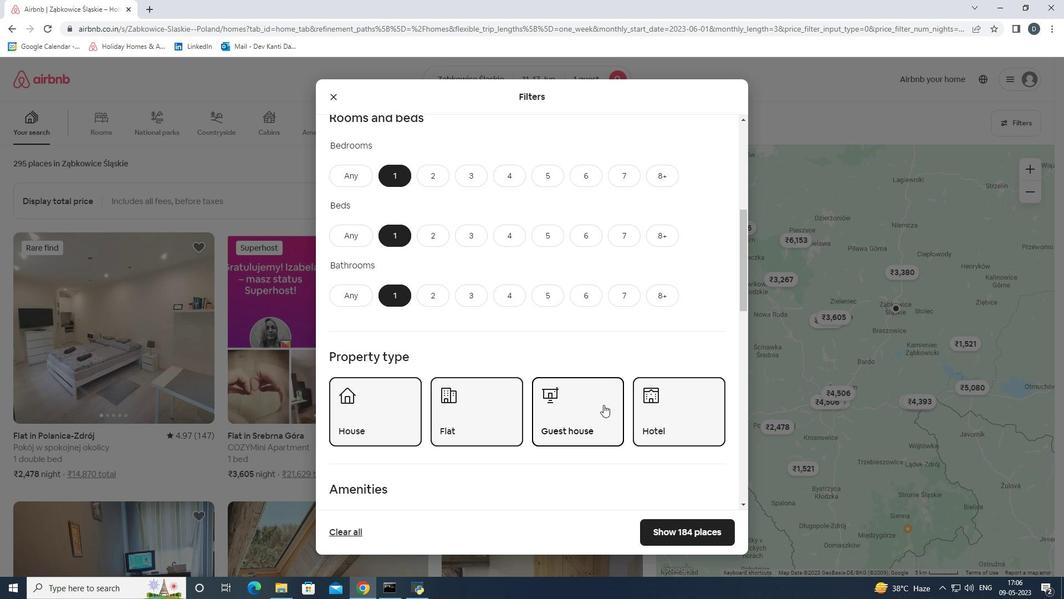 
Action: Mouse moved to (606, 403)
Screenshot: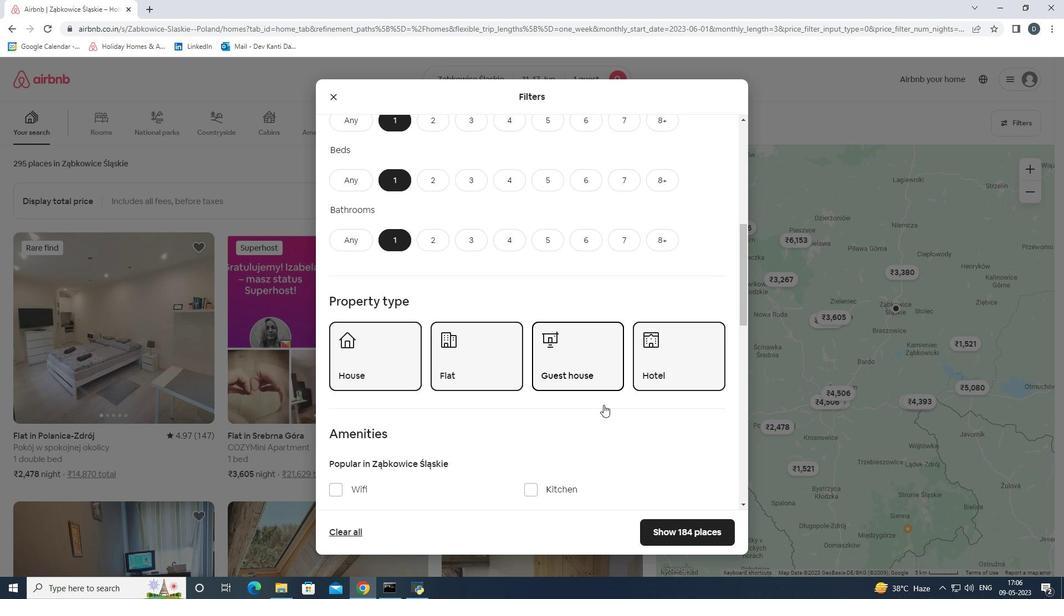 
Action: Mouse scrolled (606, 402) with delta (0, 0)
Screenshot: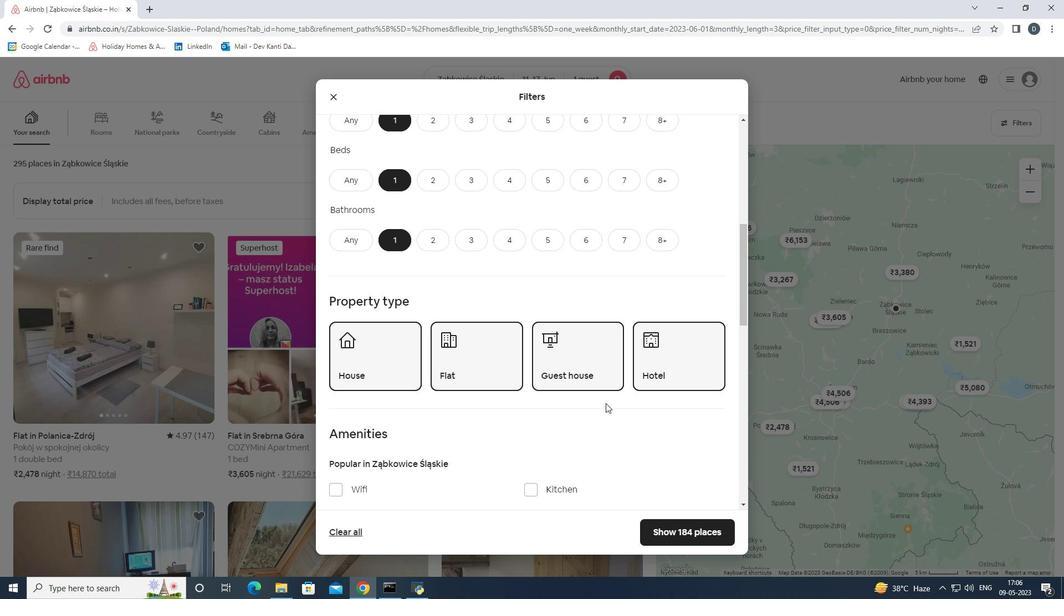 
Action: Mouse scrolled (606, 402) with delta (0, 0)
Screenshot: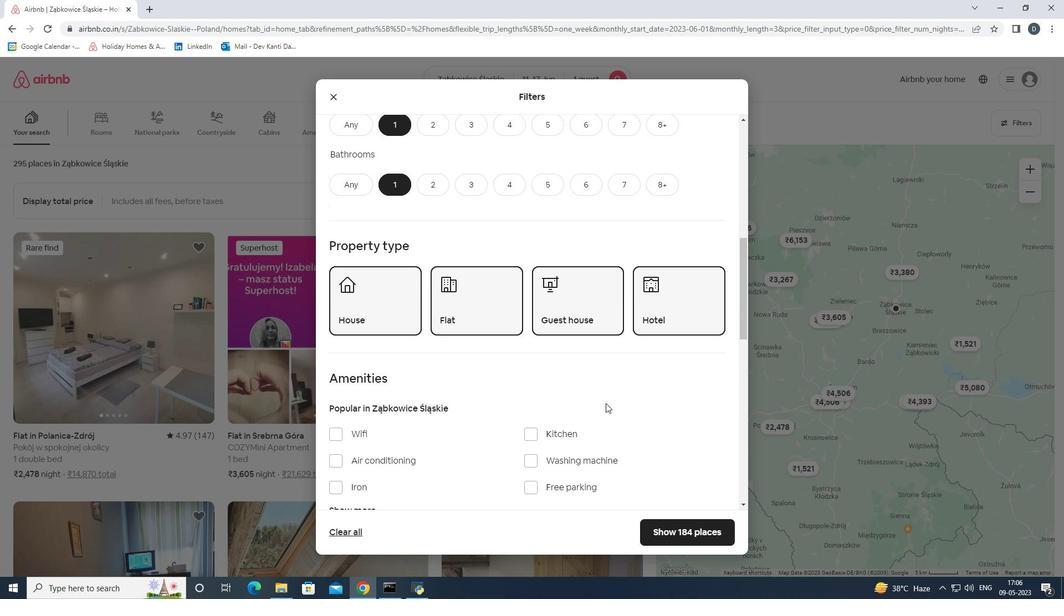
Action: Mouse moved to (606, 403)
Screenshot: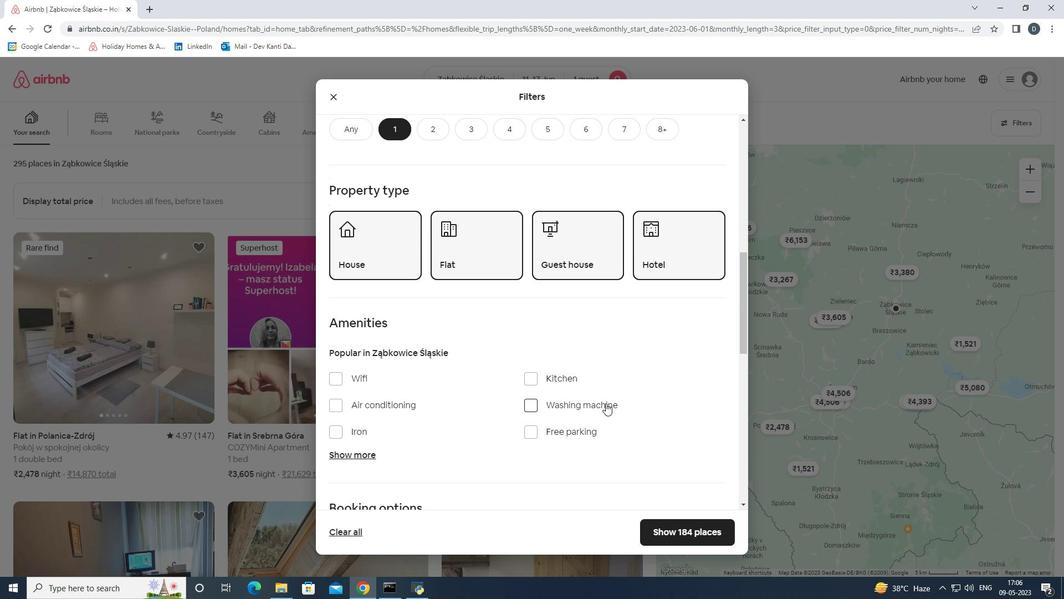 
Action: Mouse scrolled (606, 402) with delta (0, 0)
Screenshot: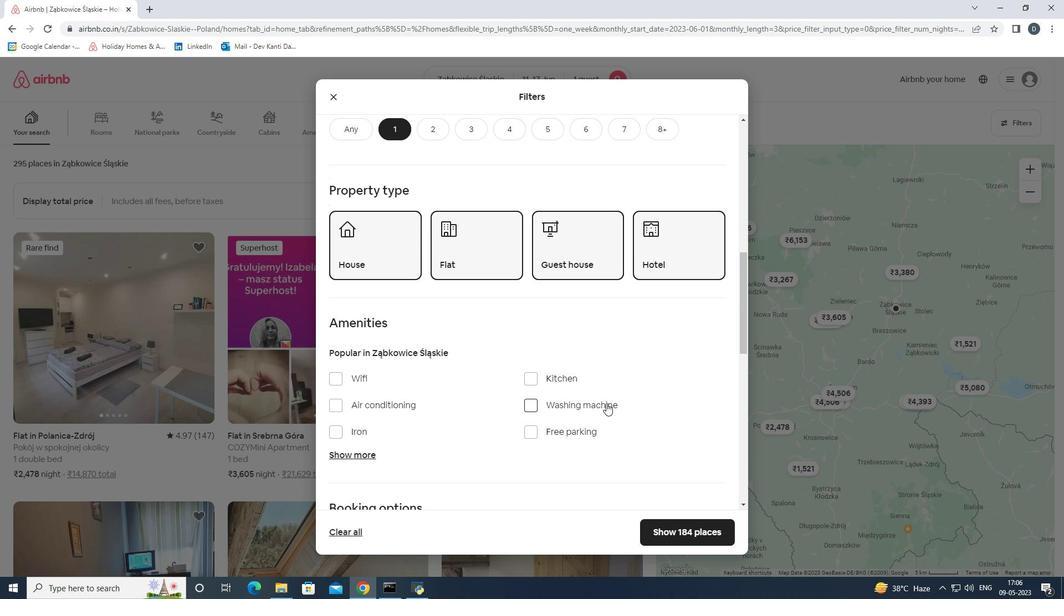 
Action: Mouse scrolled (606, 402) with delta (0, 0)
Screenshot: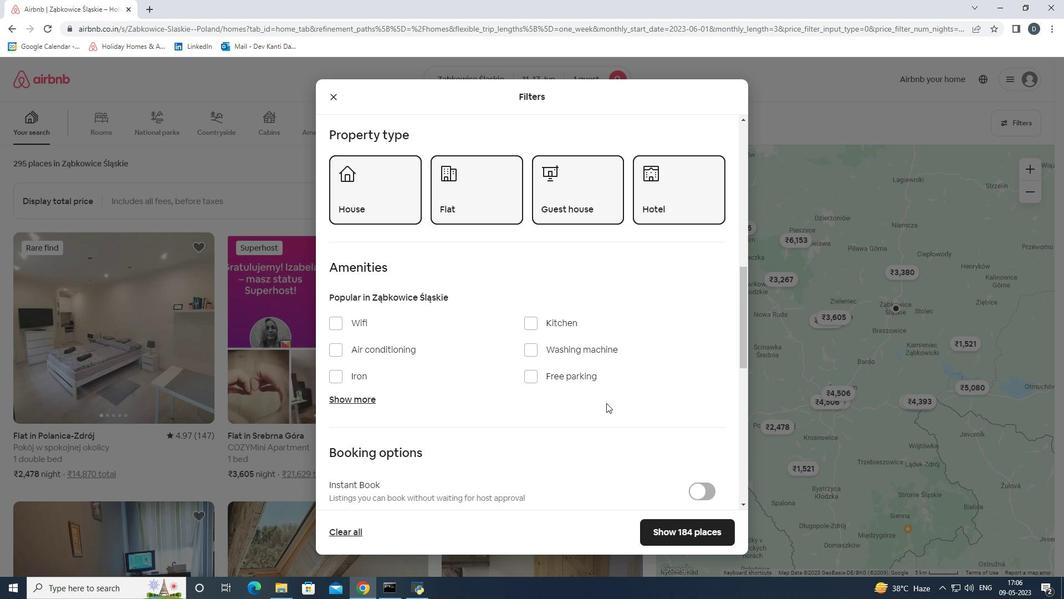 
Action: Mouse scrolled (606, 402) with delta (0, 0)
Screenshot: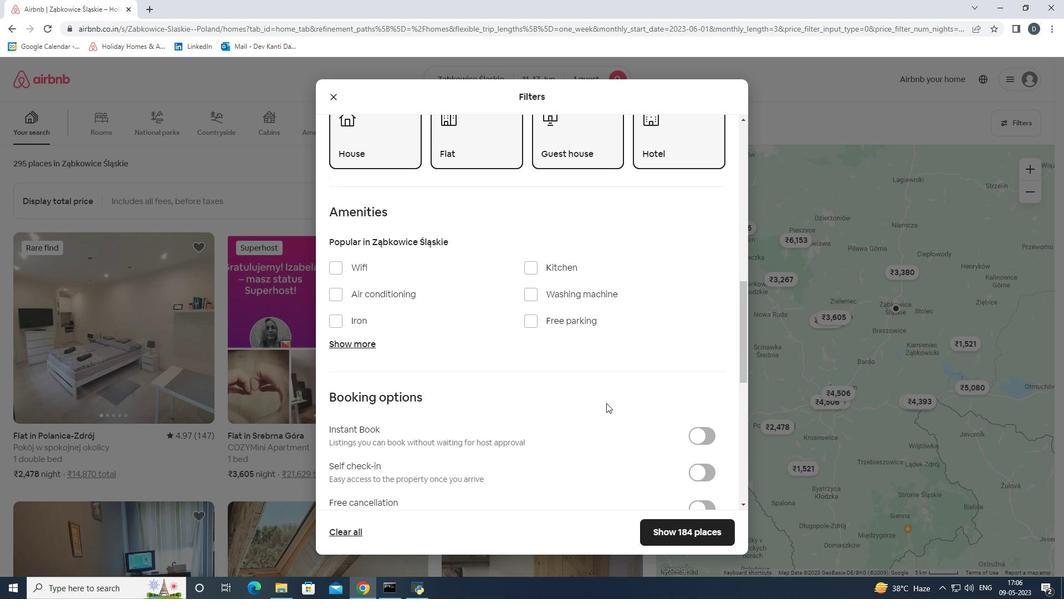 
Action: Mouse moved to (693, 418)
Screenshot: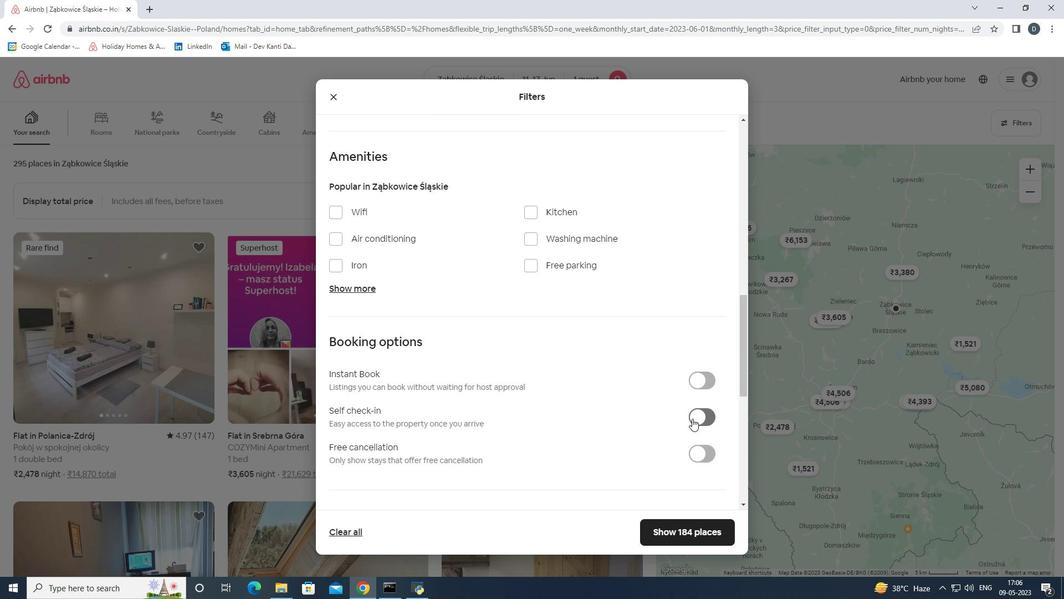 
Action: Mouse pressed left at (693, 418)
Screenshot: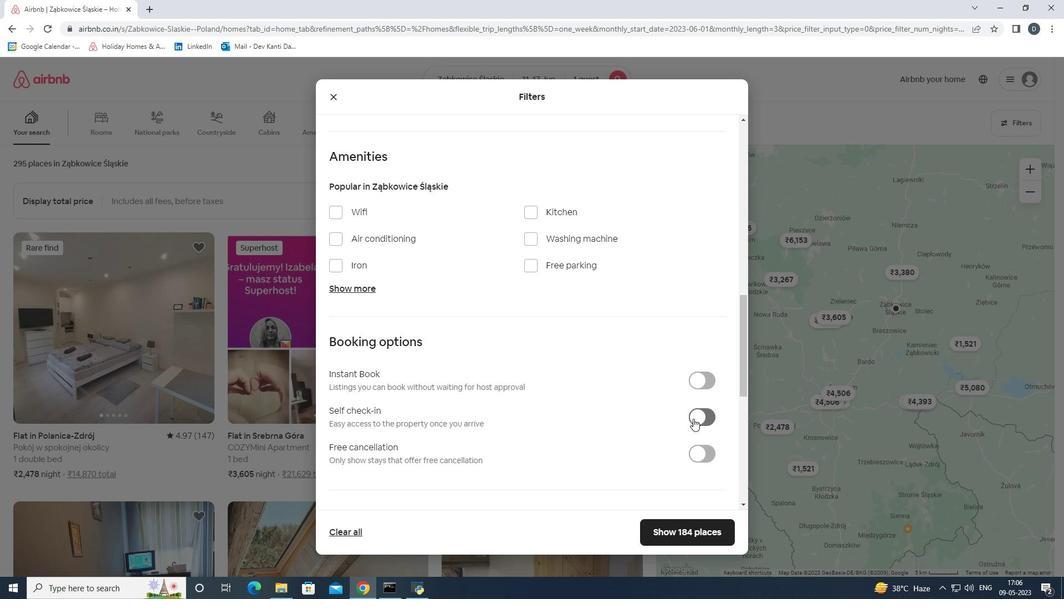 
Action: Mouse scrolled (693, 418) with delta (0, 0)
Screenshot: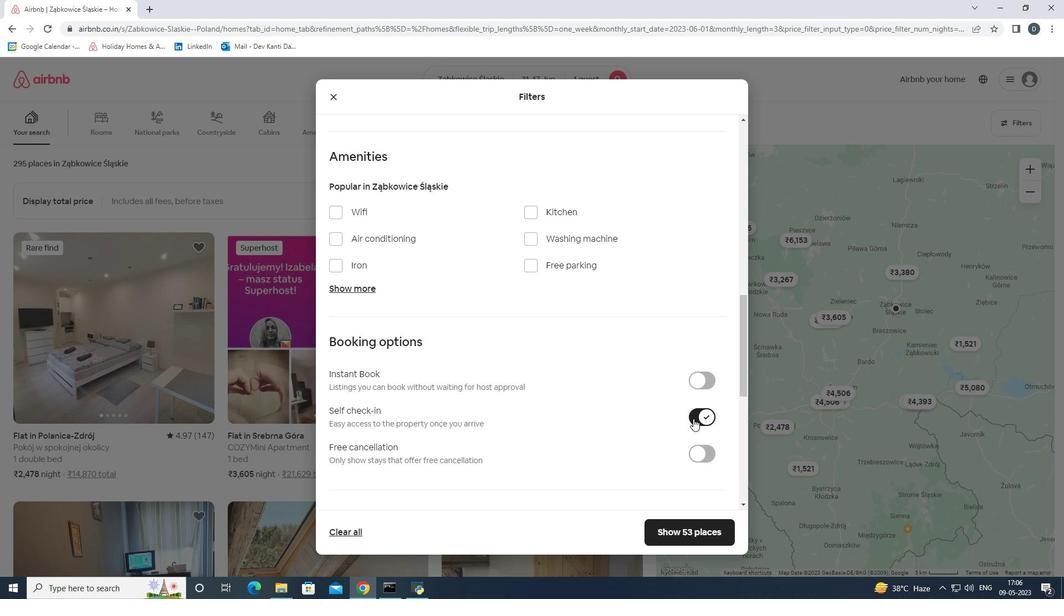 
Action: Mouse scrolled (693, 418) with delta (0, 0)
Screenshot: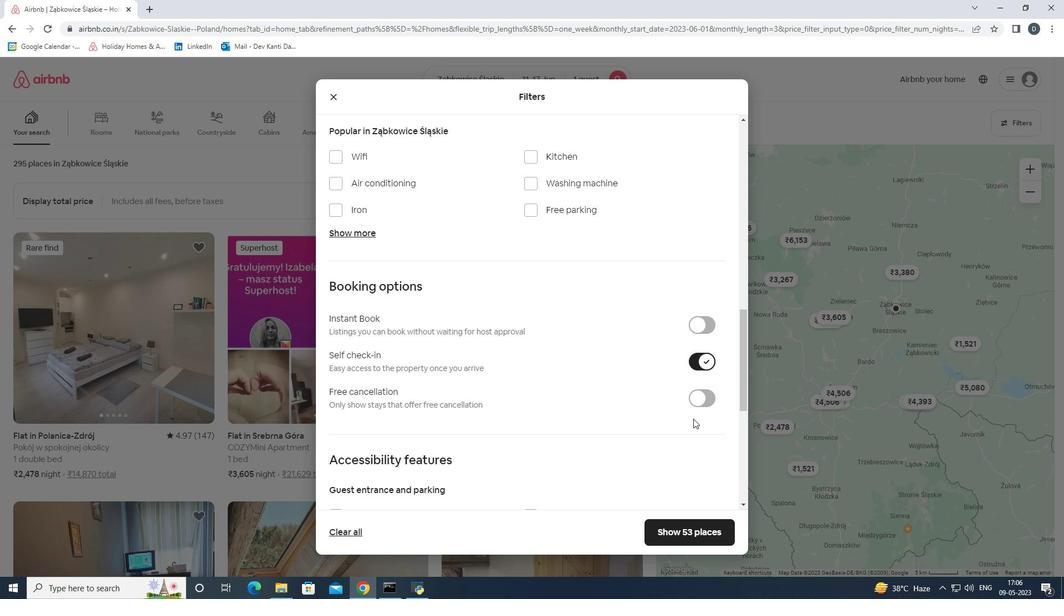 
Action: Mouse scrolled (693, 418) with delta (0, 0)
Screenshot: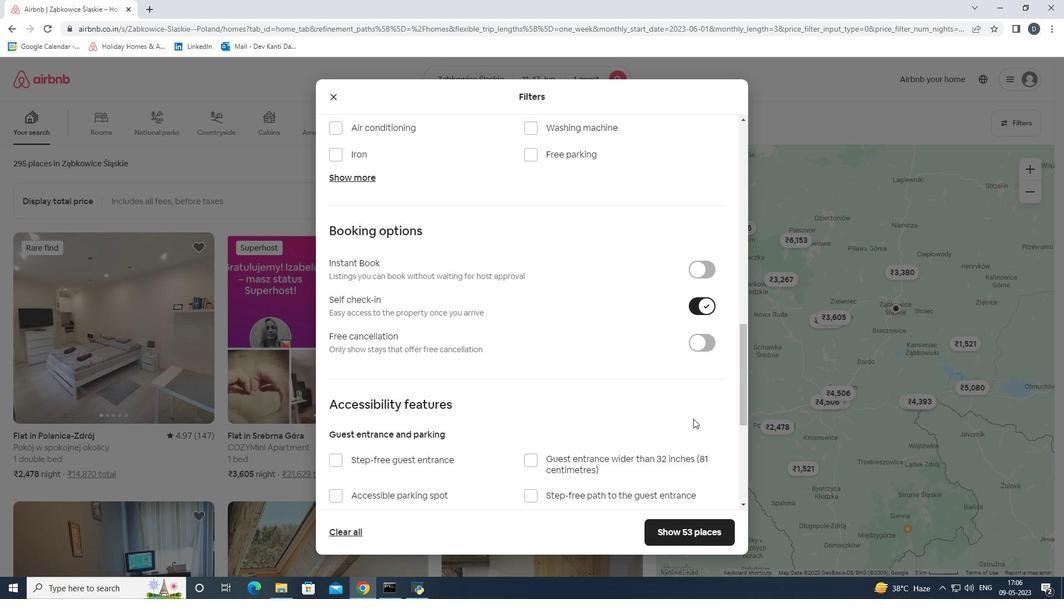 
Action: Mouse scrolled (693, 418) with delta (0, 0)
Screenshot: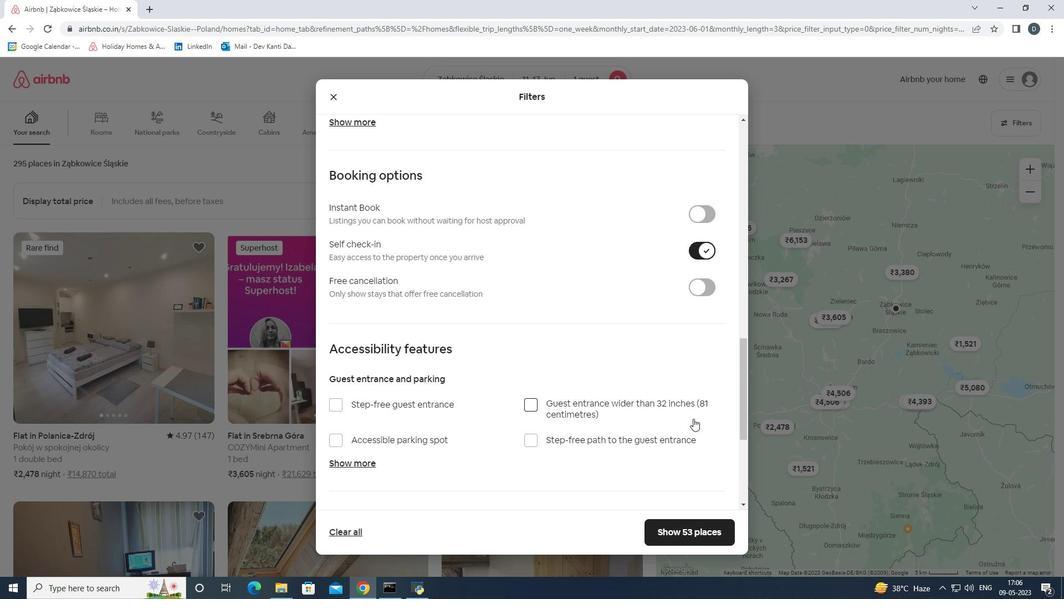 
Action: Mouse scrolled (693, 418) with delta (0, 0)
Screenshot: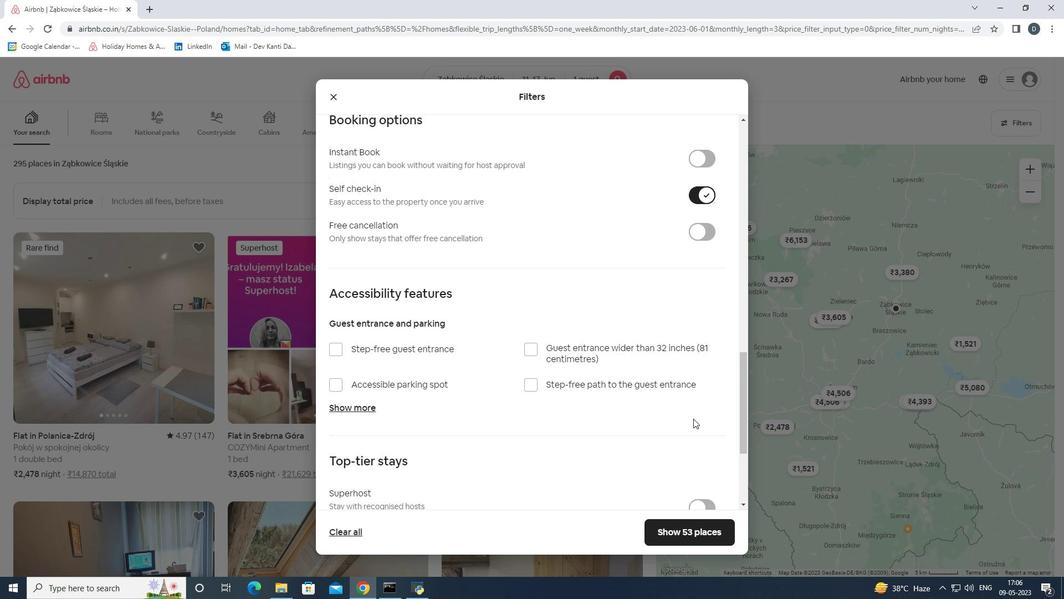 
Action: Mouse scrolled (693, 418) with delta (0, 0)
Screenshot: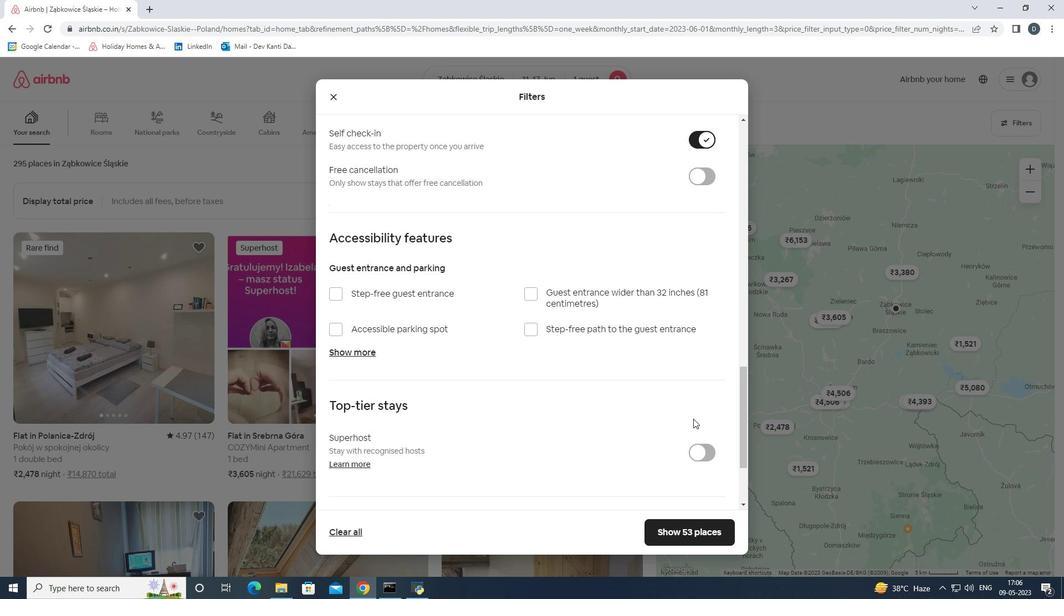 
Action: Mouse scrolled (693, 418) with delta (0, 0)
Screenshot: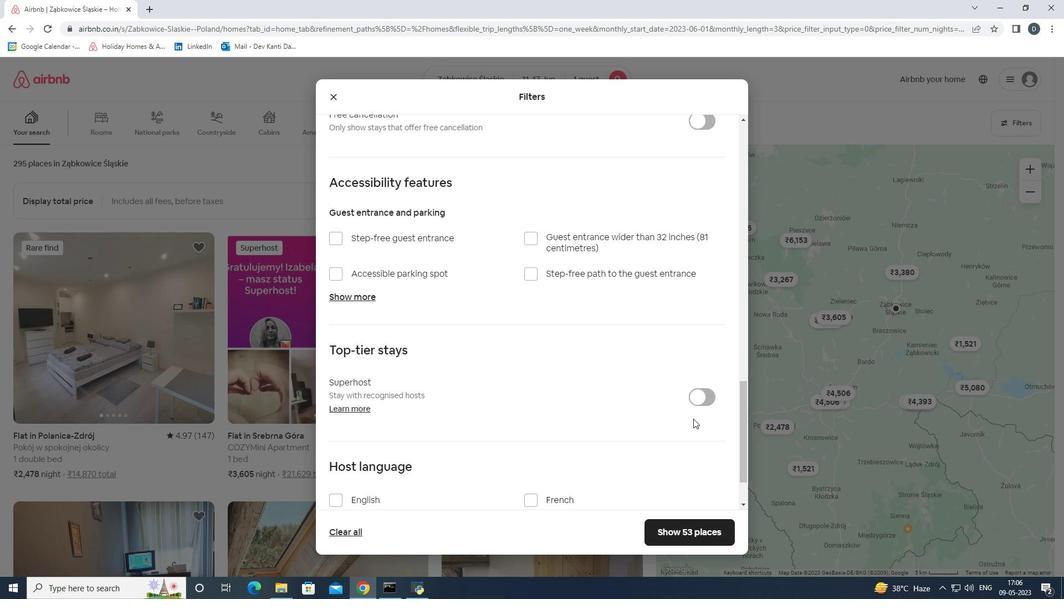 
Action: Mouse scrolled (693, 418) with delta (0, 0)
Screenshot: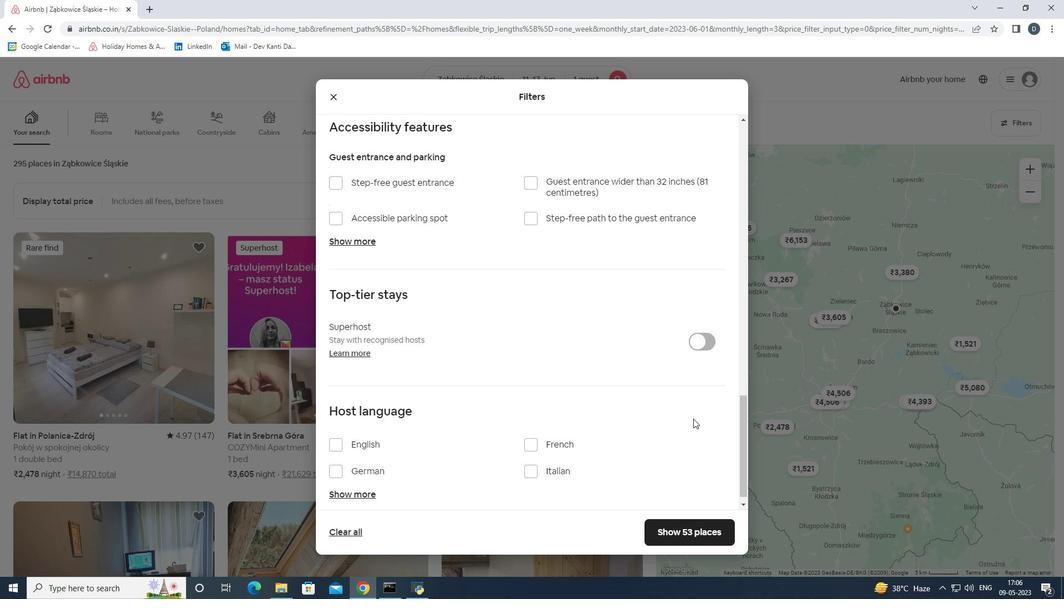 
Action: Mouse moved to (342, 432)
Screenshot: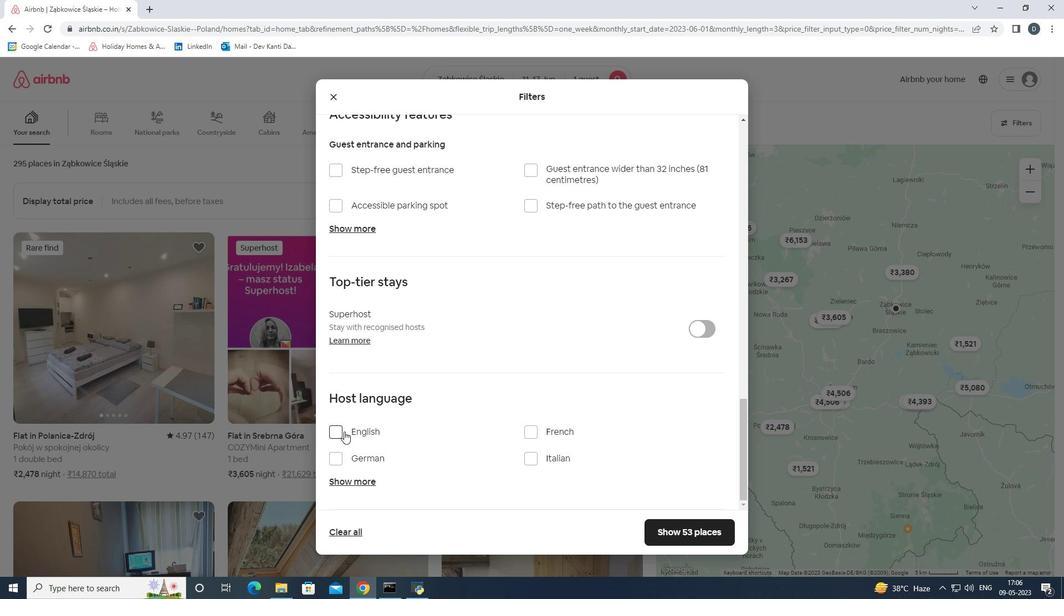 
Action: Mouse pressed left at (342, 432)
Screenshot: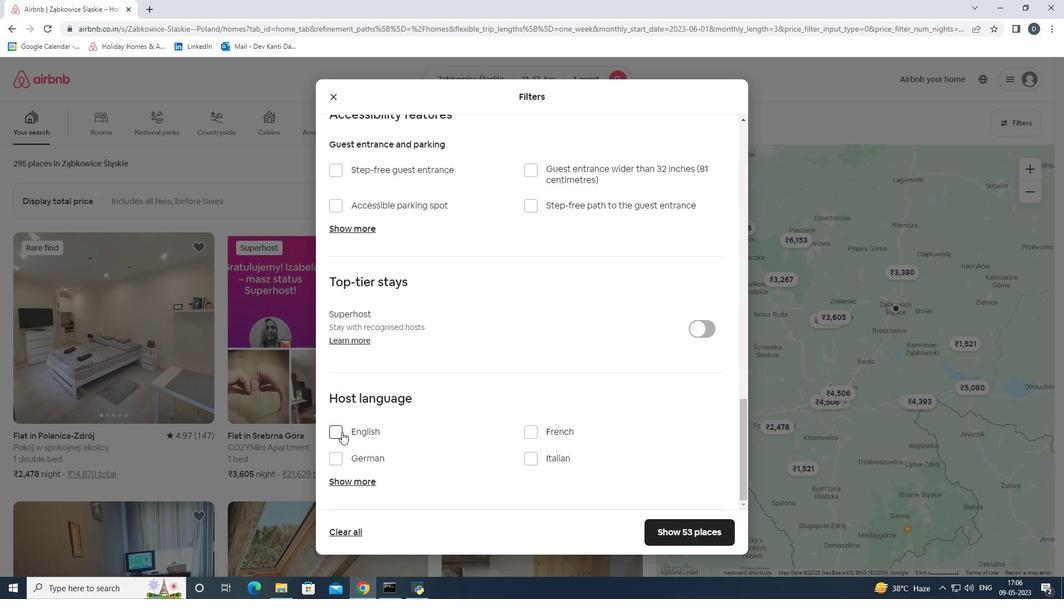 
Action: Mouse moved to (653, 529)
Screenshot: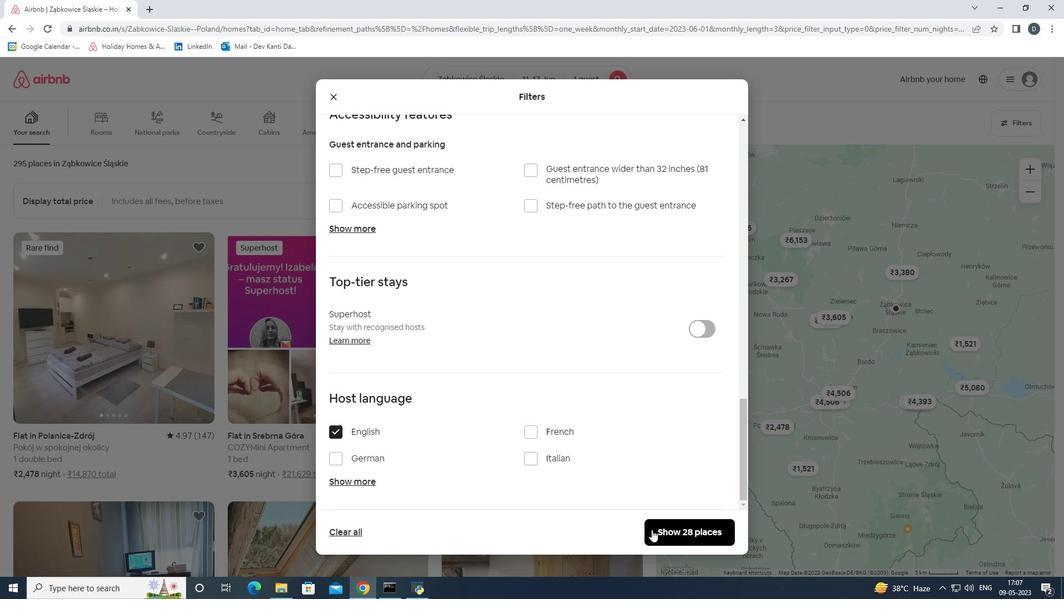 
Action: Mouse pressed left at (653, 529)
Screenshot: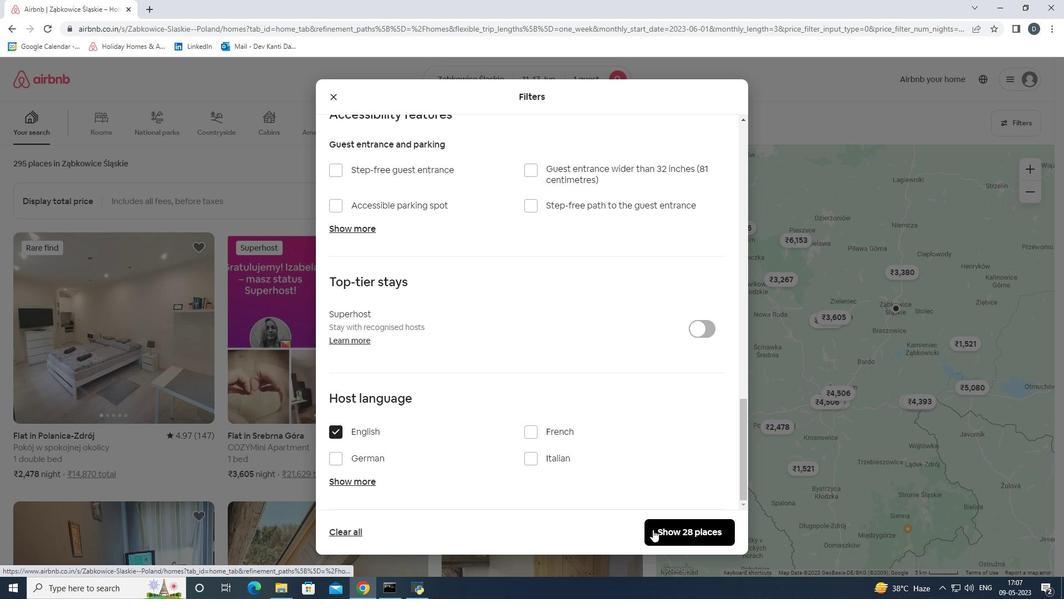
